 Task: Create a due date automation trigger when advanced on, on the wednesday before a card is due add fields without custom field "Resume" unchecked at 11:00 AM.
Action: Mouse moved to (953, 287)
Screenshot: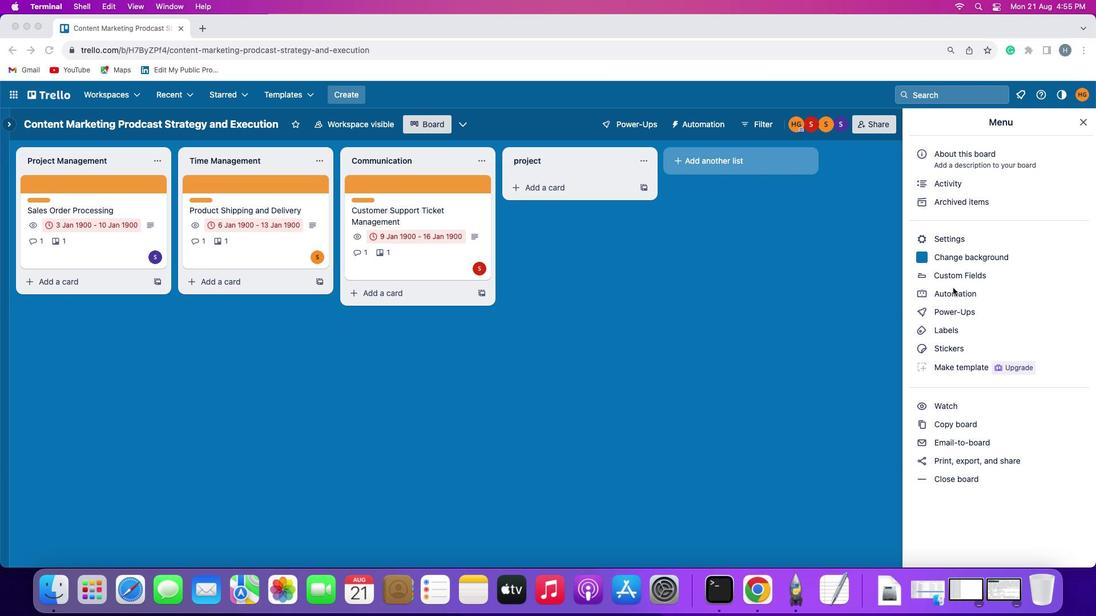 
Action: Mouse pressed left at (953, 287)
Screenshot: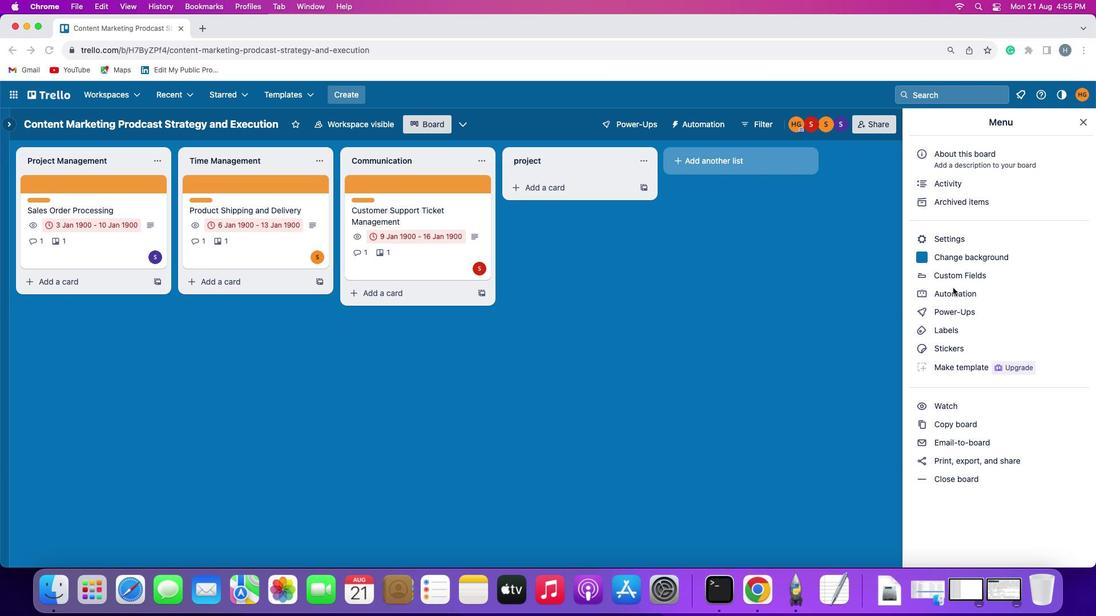 
Action: Mouse pressed left at (953, 287)
Screenshot: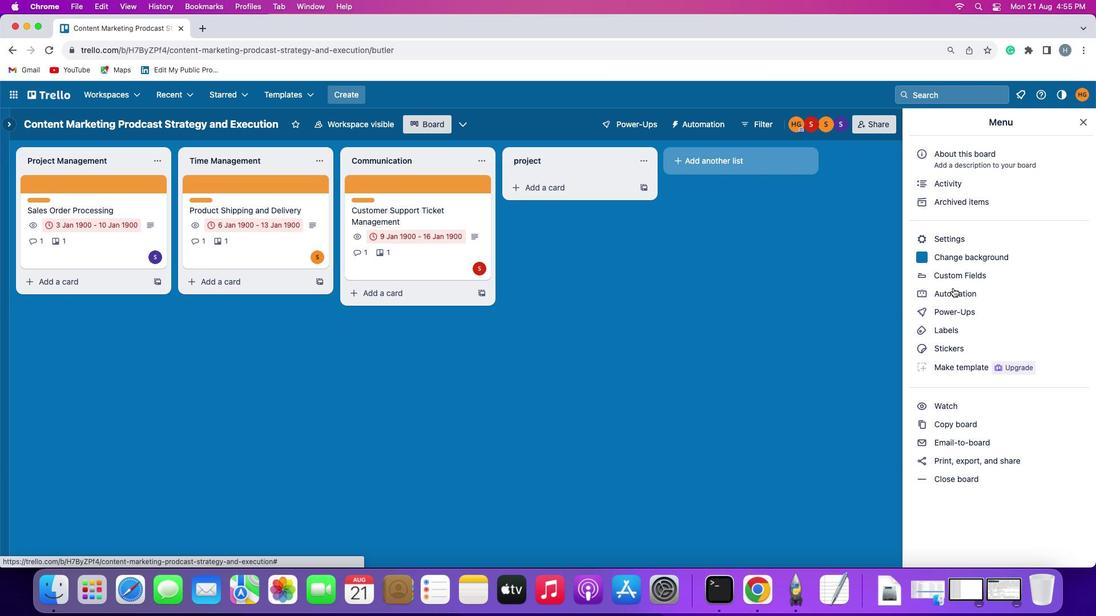 
Action: Mouse moved to (64, 274)
Screenshot: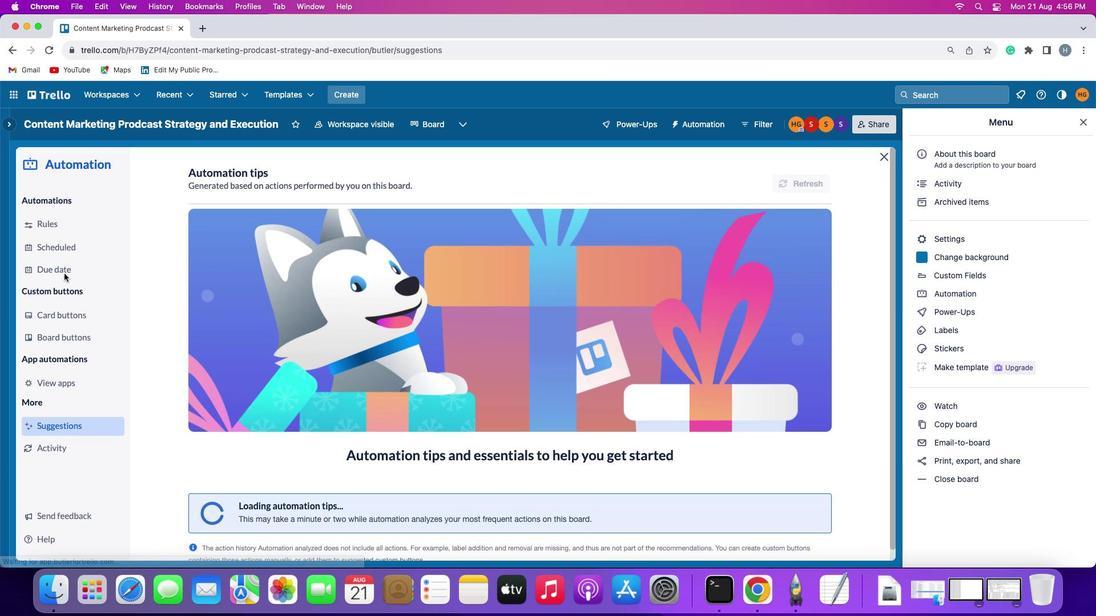 
Action: Mouse pressed left at (64, 274)
Screenshot: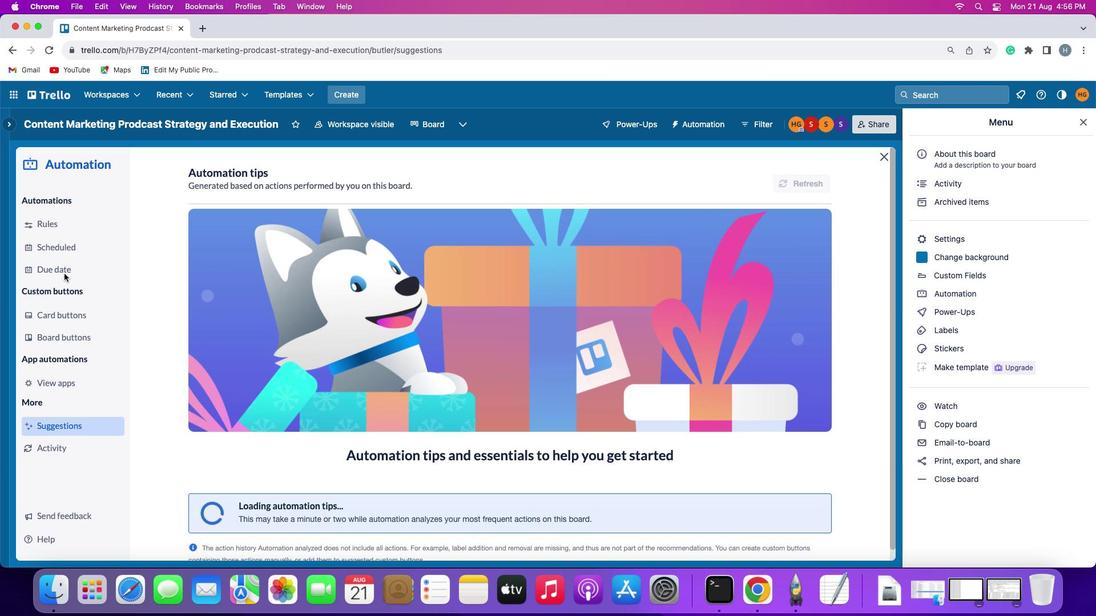 
Action: Mouse moved to (764, 173)
Screenshot: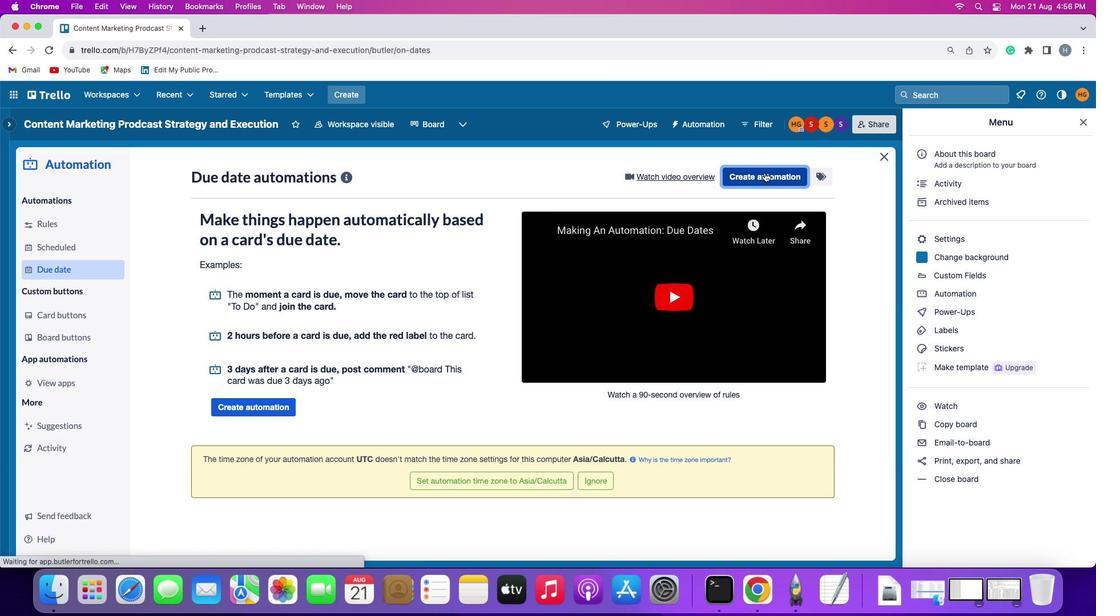 
Action: Mouse pressed left at (764, 173)
Screenshot: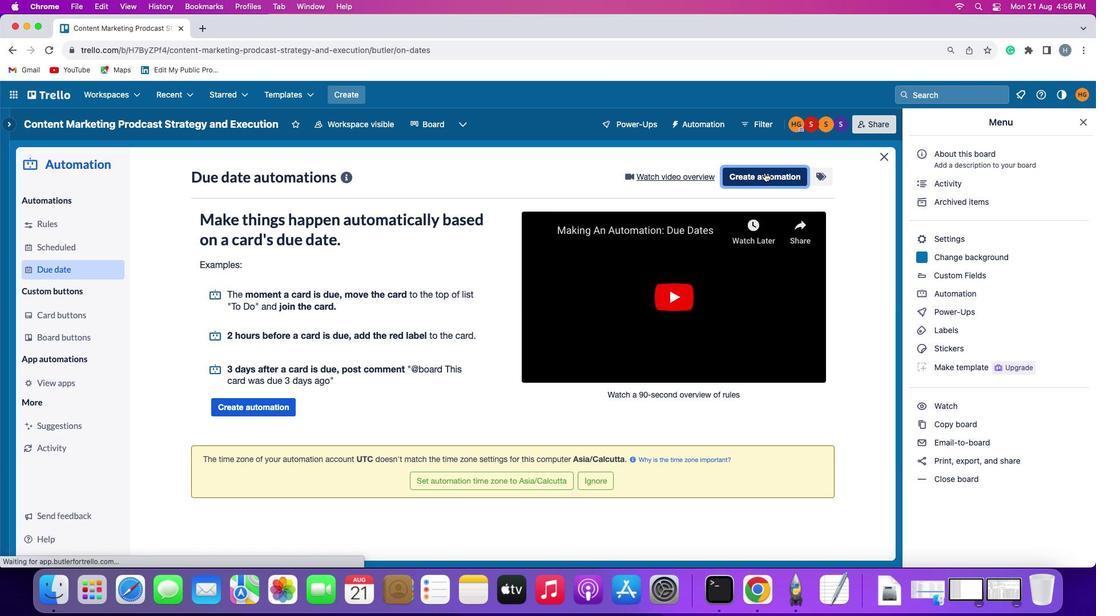 
Action: Mouse moved to (239, 287)
Screenshot: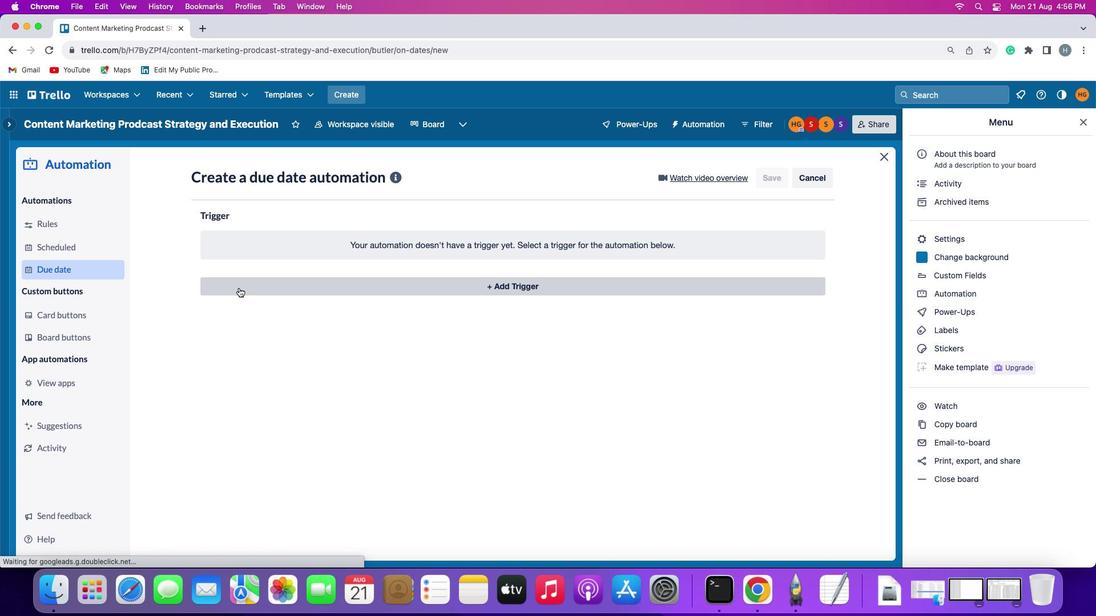
Action: Mouse pressed left at (239, 287)
Screenshot: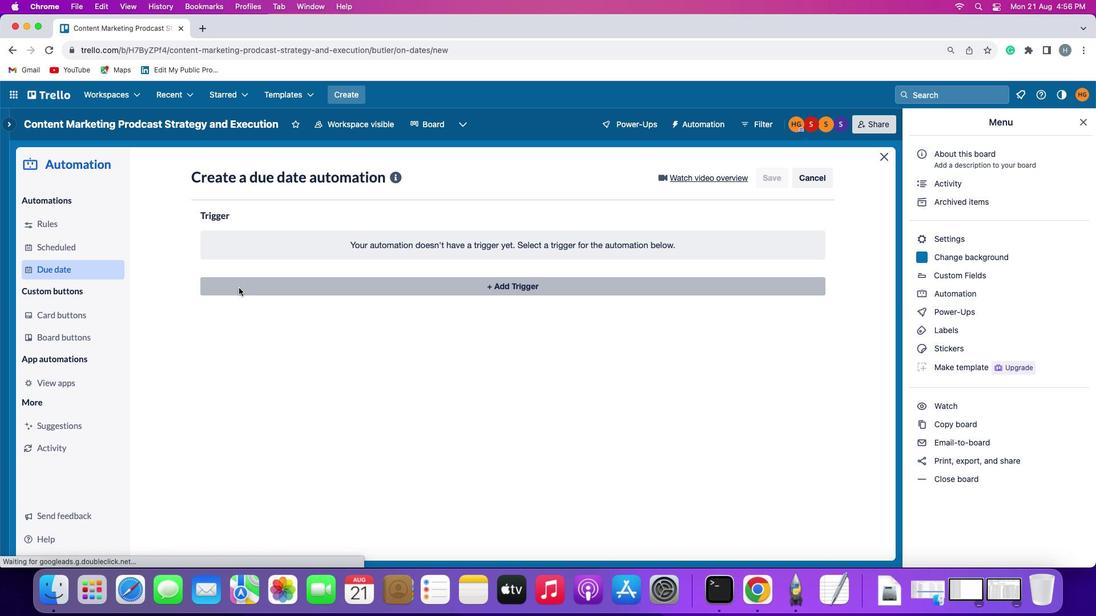 
Action: Mouse moved to (252, 504)
Screenshot: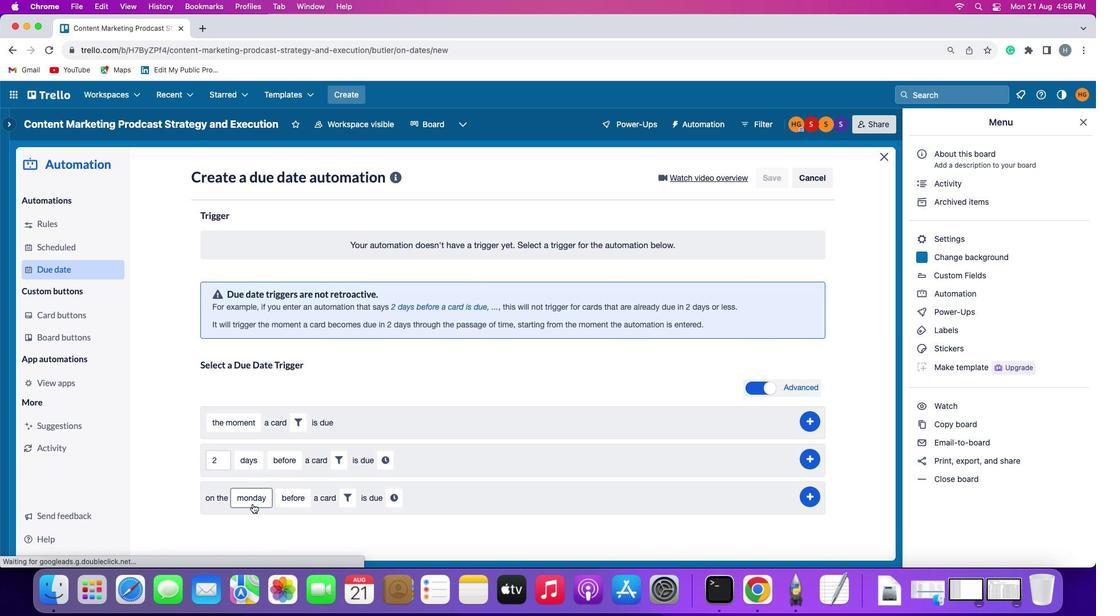 
Action: Mouse pressed left at (252, 504)
Screenshot: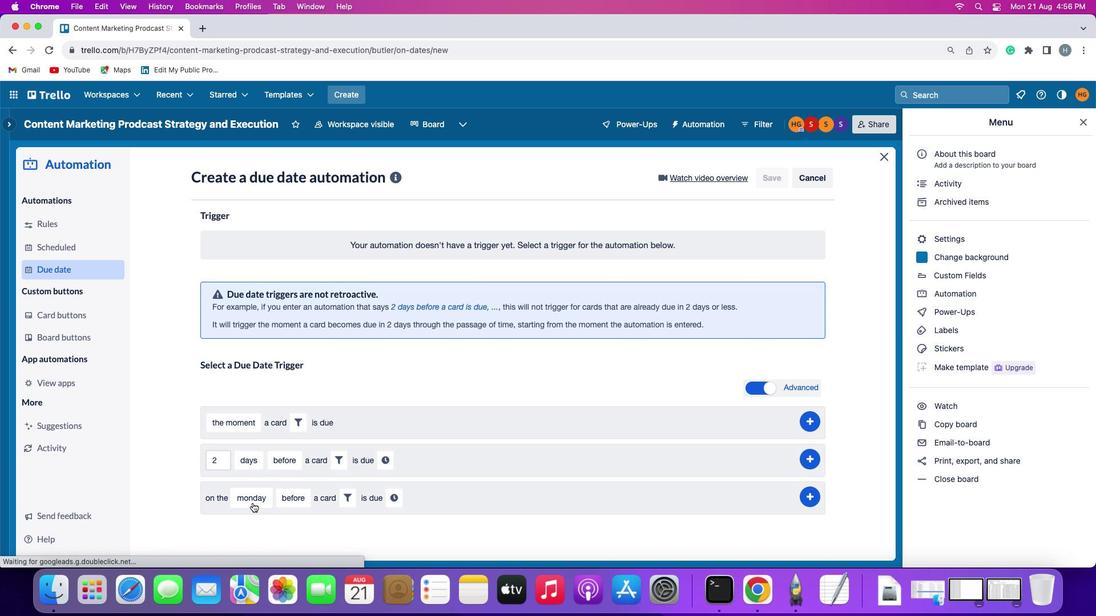 
Action: Mouse moved to (269, 388)
Screenshot: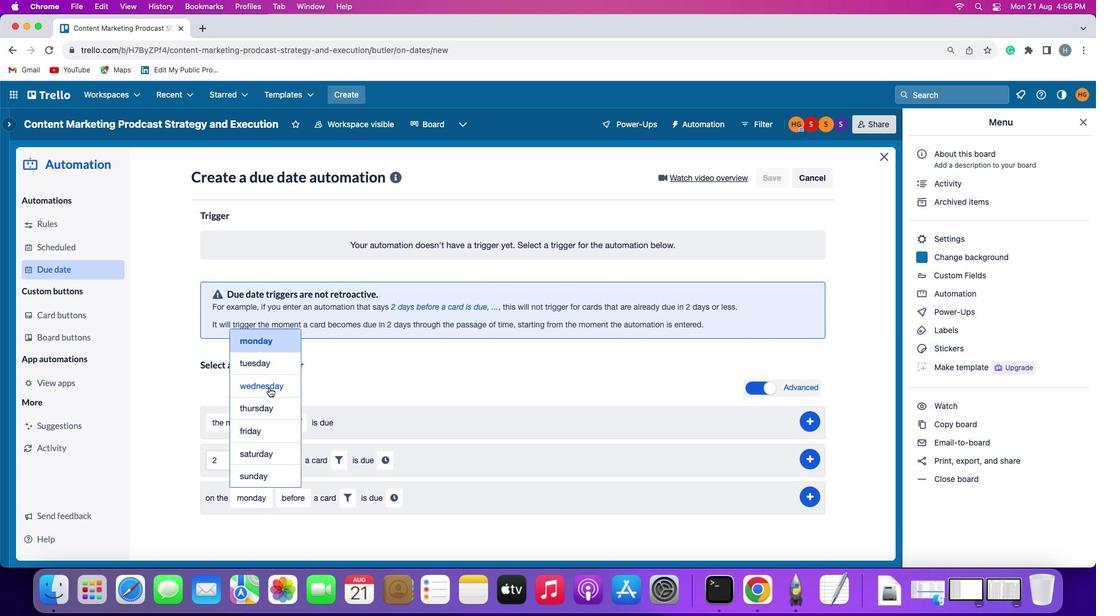 
Action: Mouse pressed left at (269, 388)
Screenshot: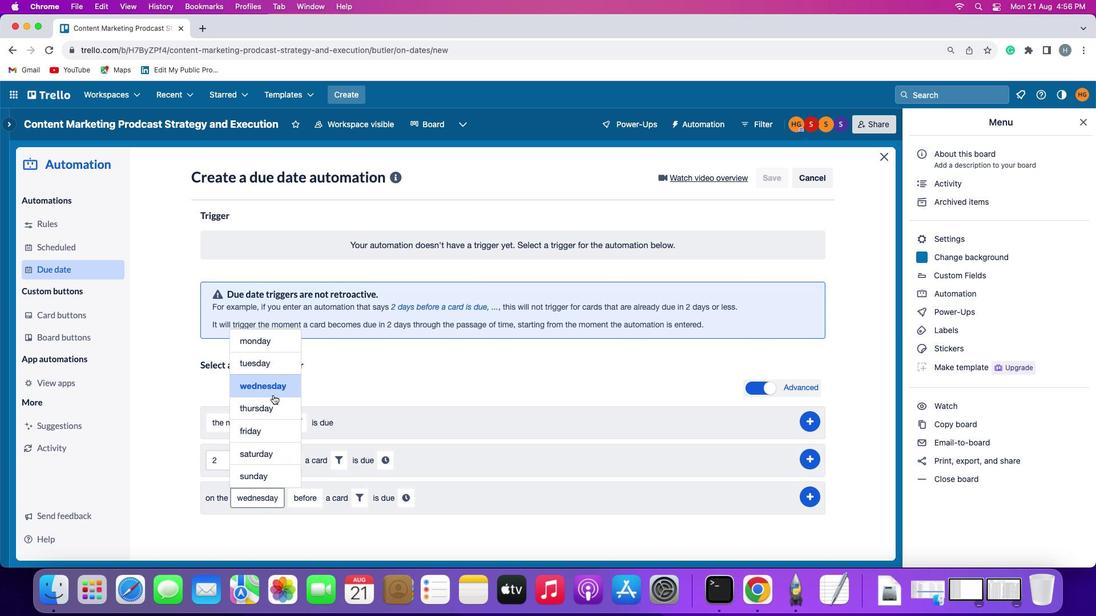 
Action: Mouse moved to (362, 500)
Screenshot: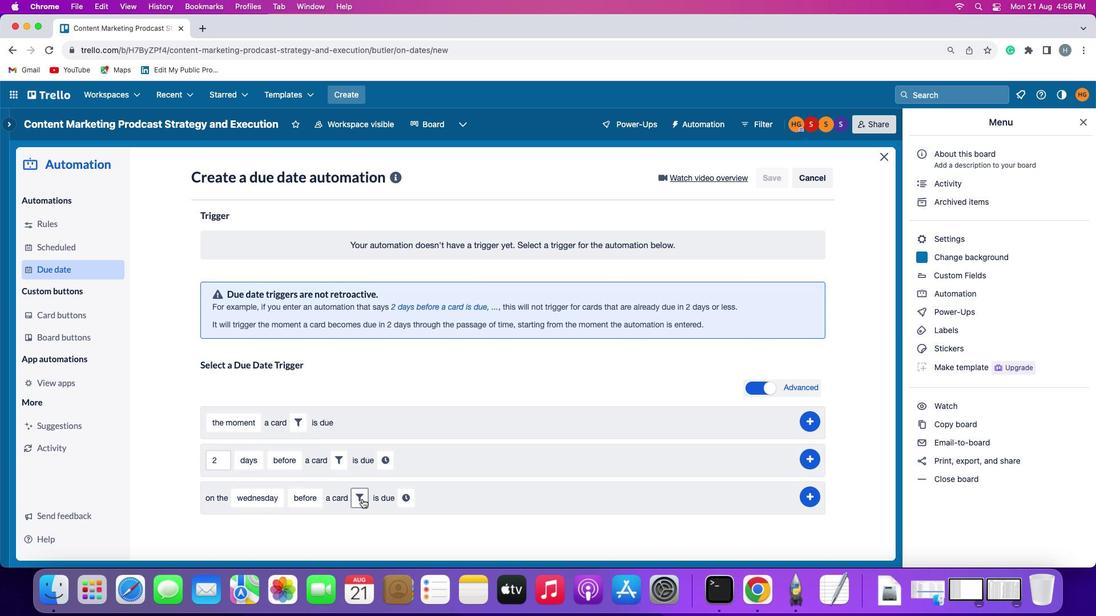 
Action: Mouse pressed left at (362, 500)
Screenshot: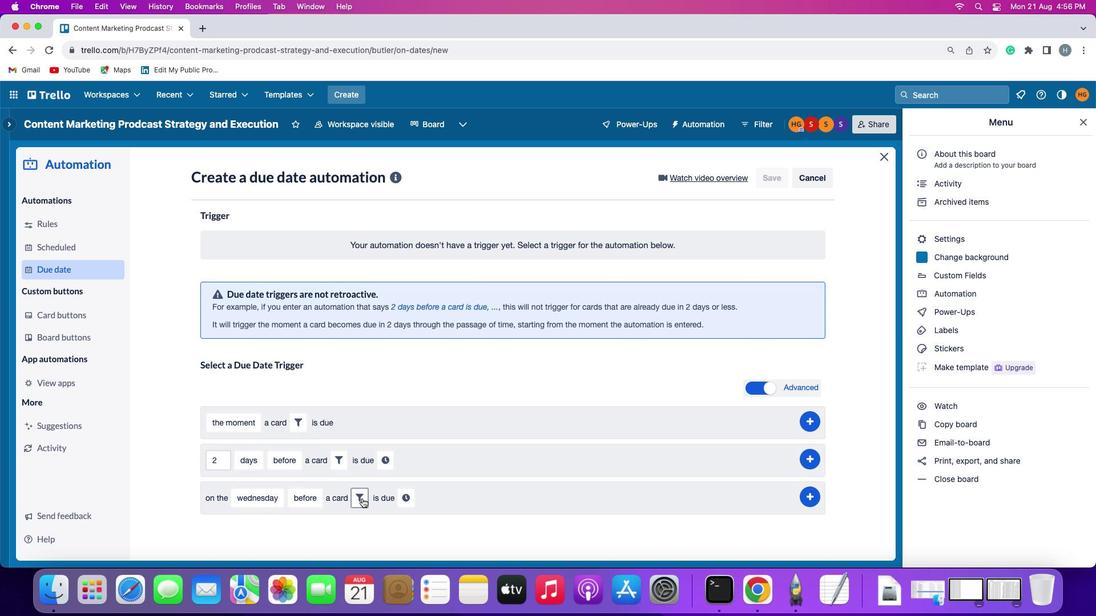 
Action: Mouse moved to (542, 535)
Screenshot: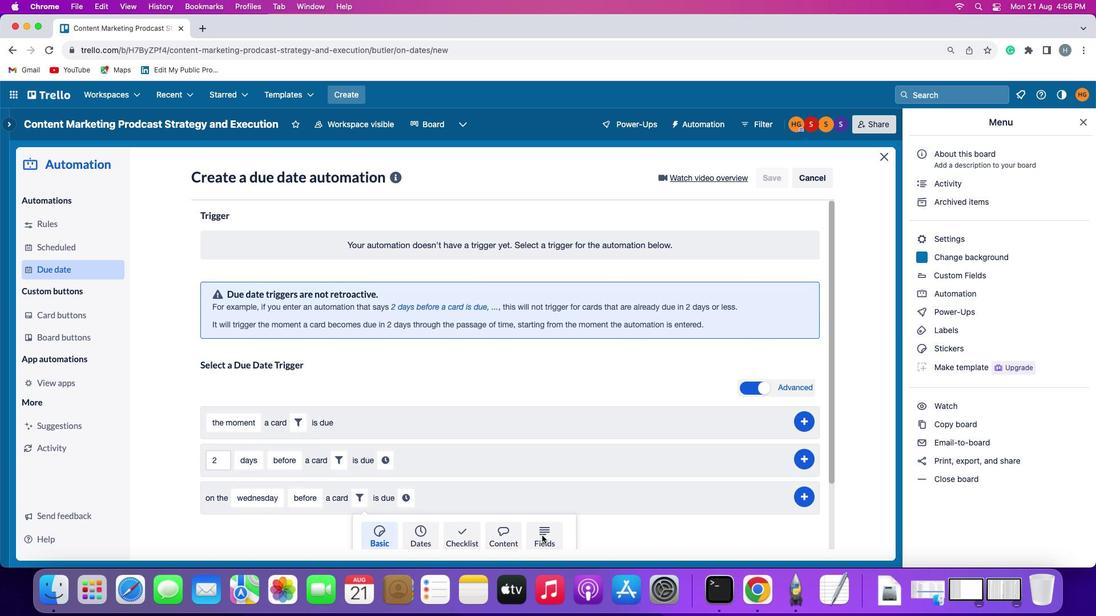 
Action: Mouse pressed left at (542, 535)
Screenshot: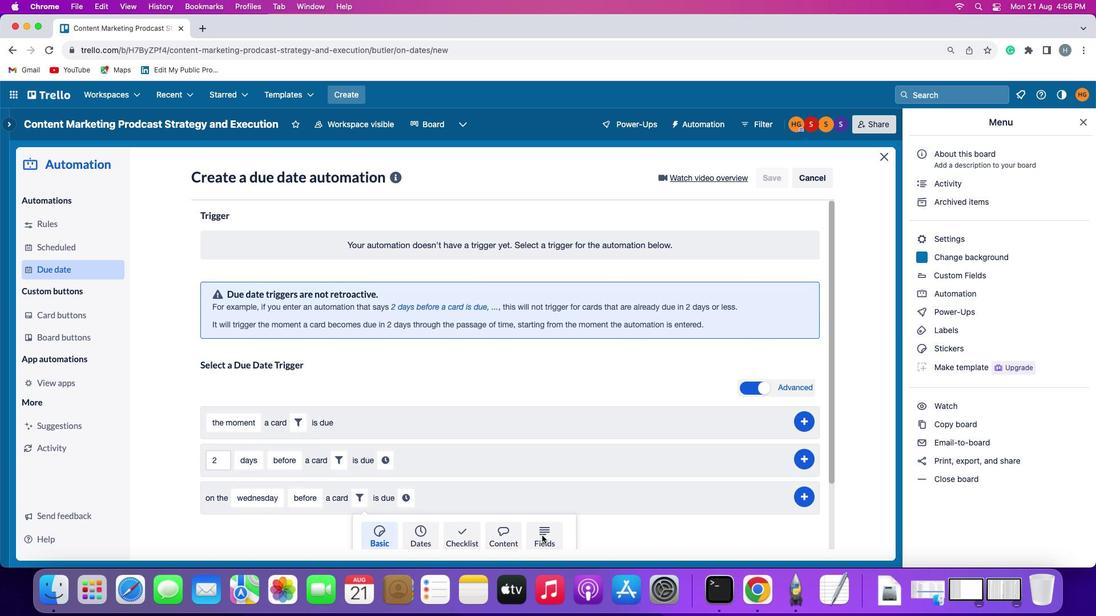 
Action: Mouse moved to (316, 524)
Screenshot: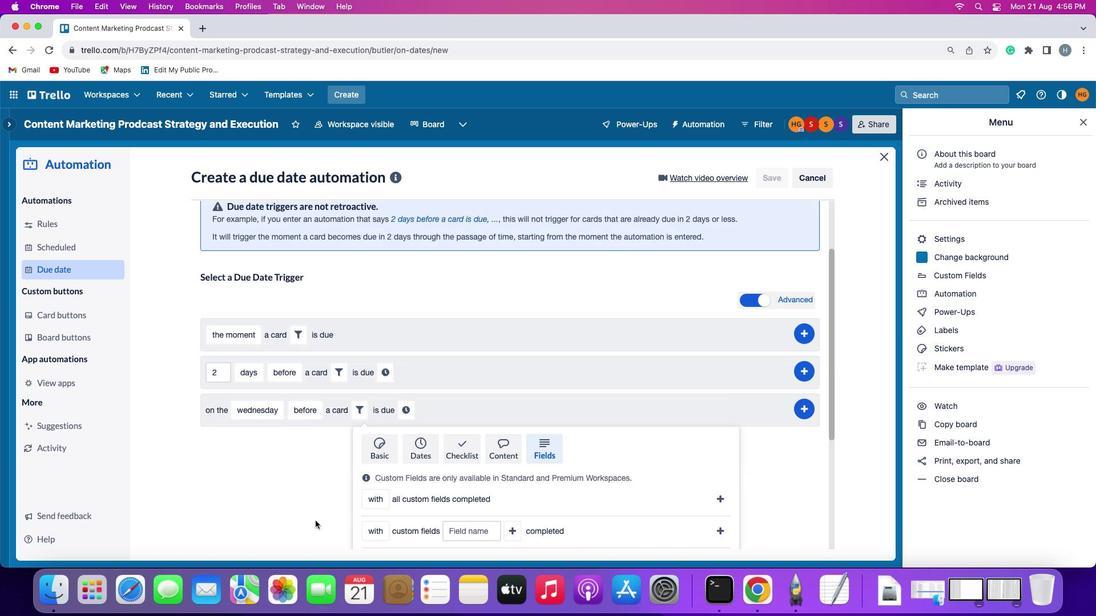 
Action: Mouse scrolled (316, 524) with delta (0, 0)
Screenshot: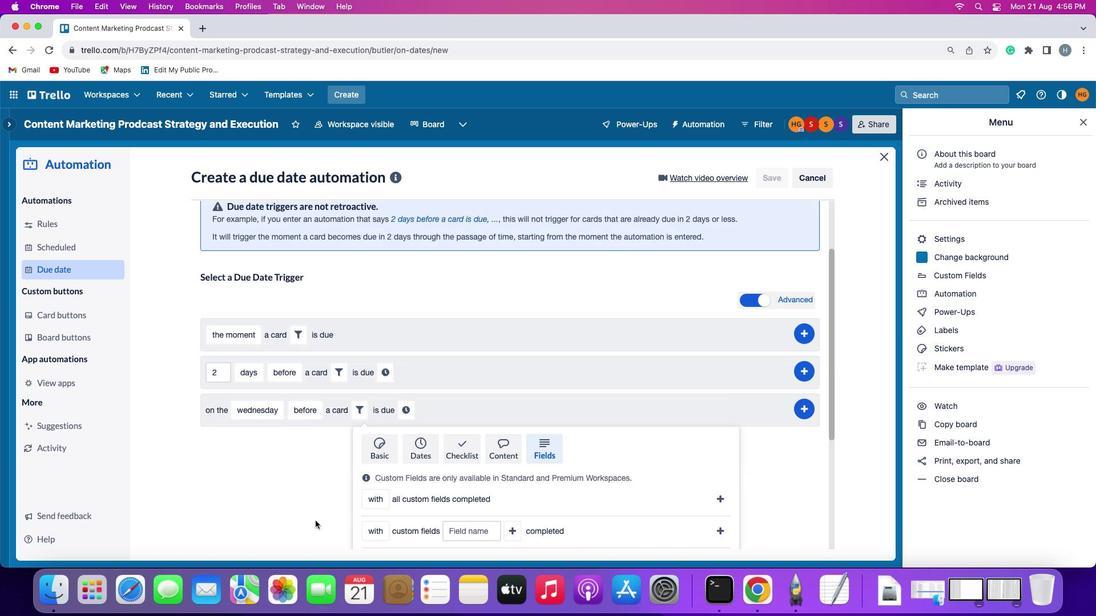 
Action: Mouse scrolled (316, 524) with delta (0, 0)
Screenshot: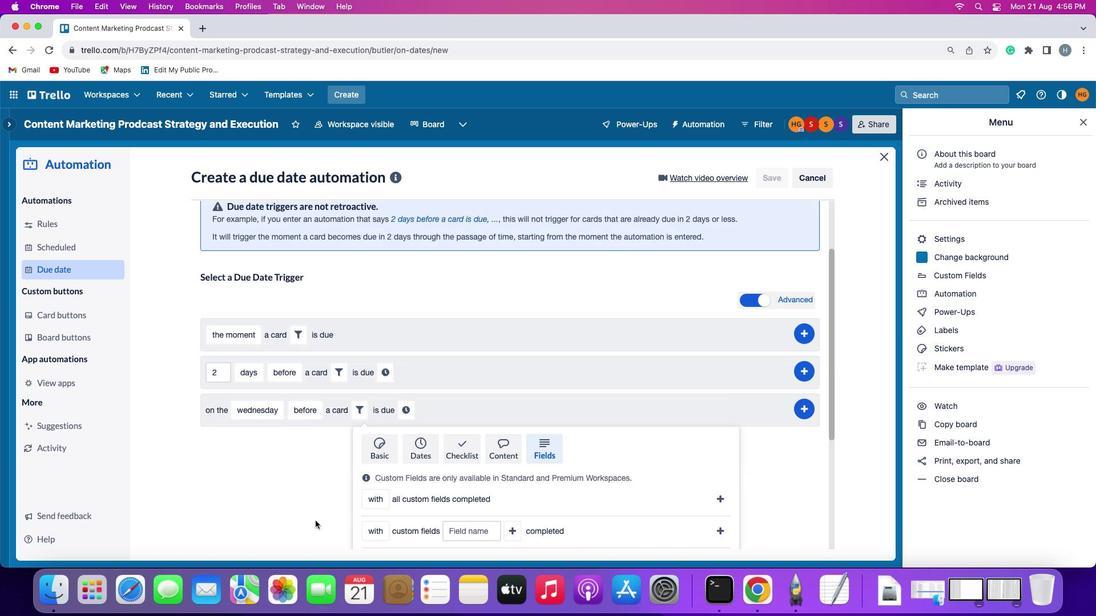 
Action: Mouse scrolled (316, 524) with delta (0, -2)
Screenshot: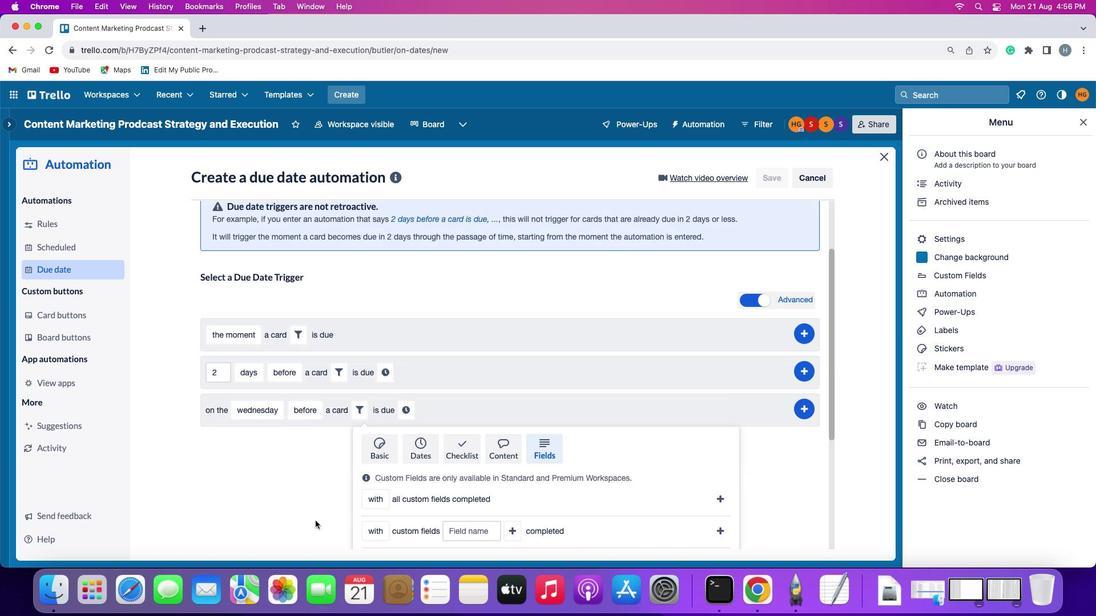 
Action: Mouse moved to (316, 523)
Screenshot: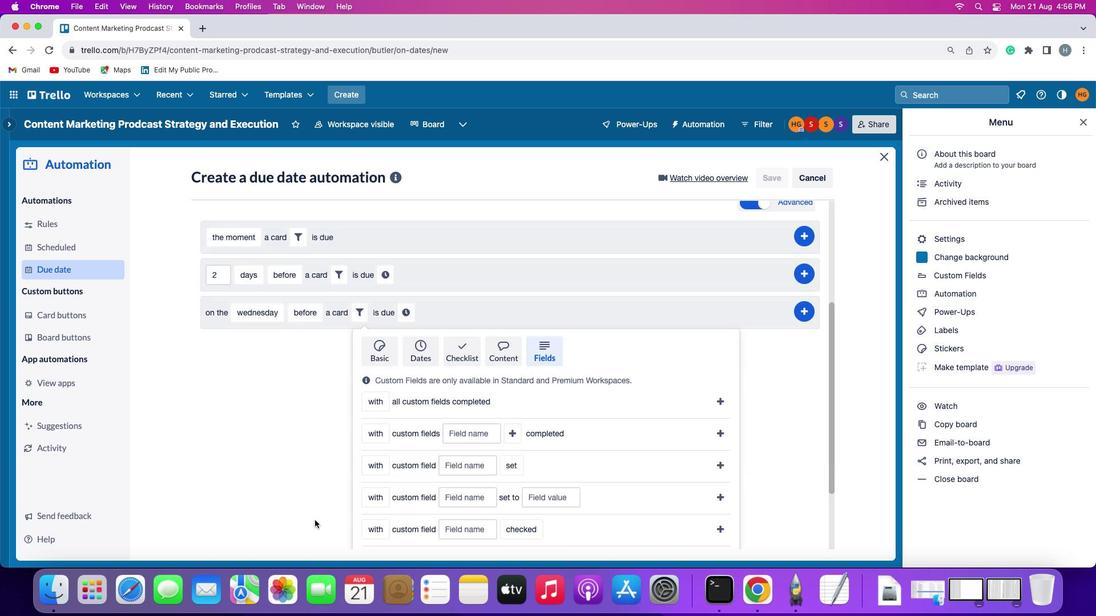 
Action: Mouse scrolled (316, 523) with delta (0, -2)
Screenshot: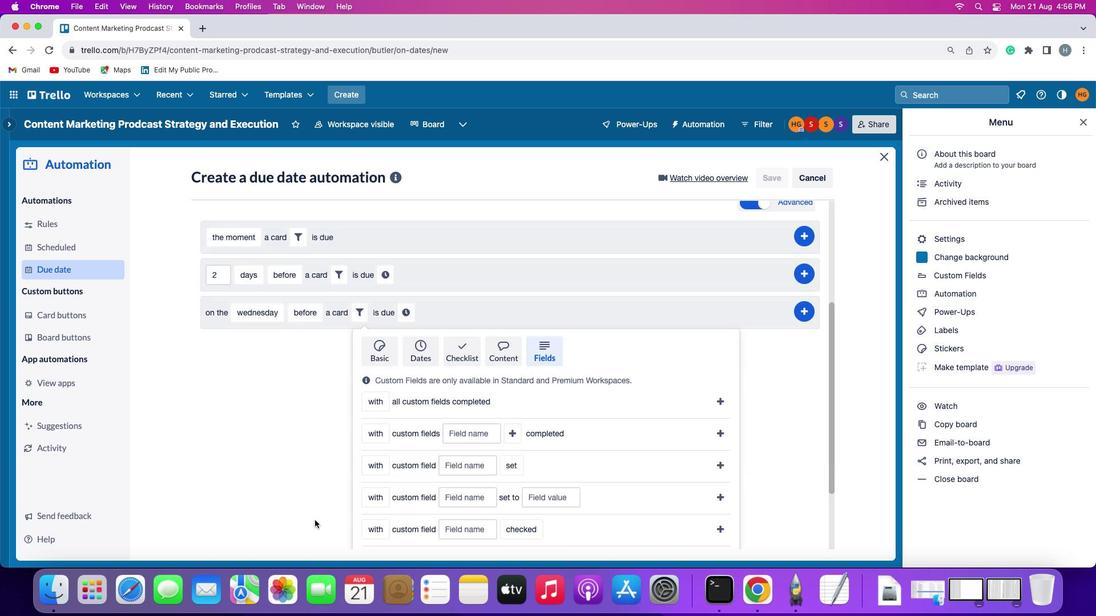 
Action: Mouse moved to (315, 522)
Screenshot: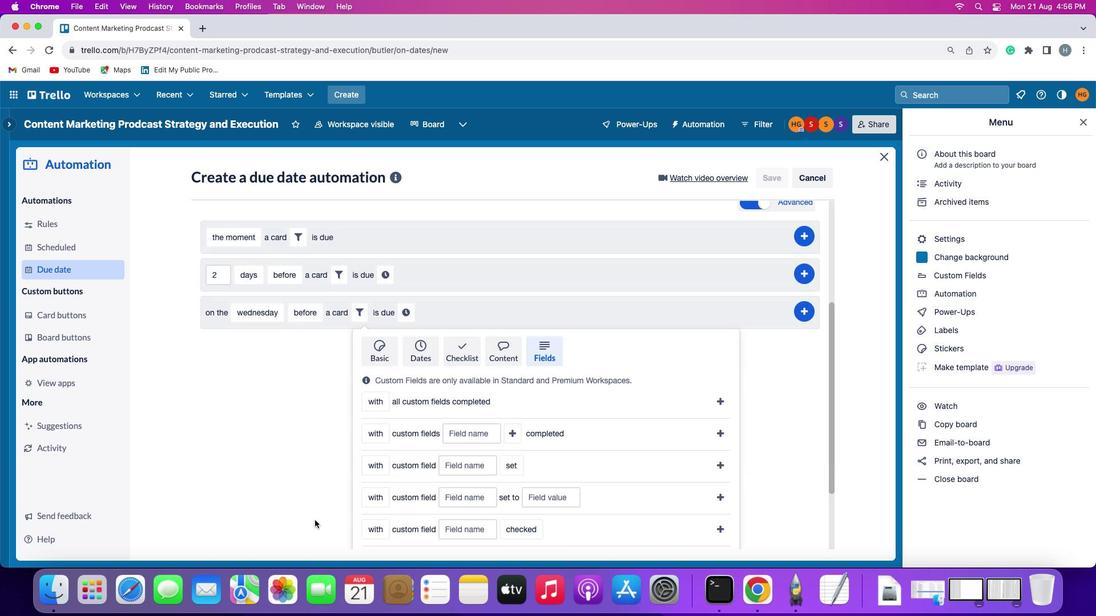 
Action: Mouse scrolled (315, 522) with delta (0, -3)
Screenshot: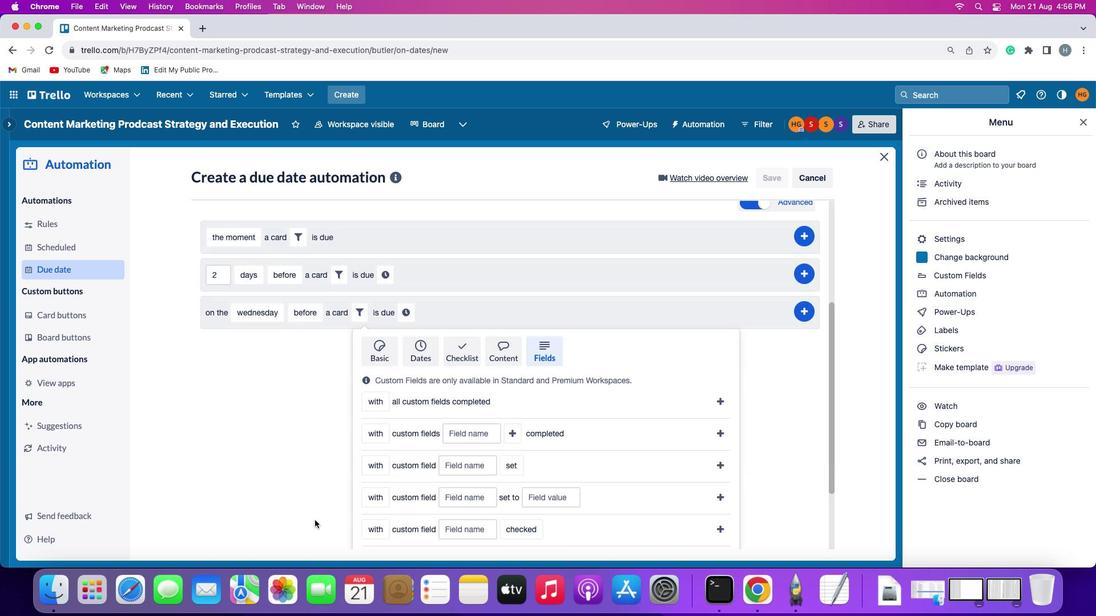 
Action: Mouse moved to (314, 520)
Screenshot: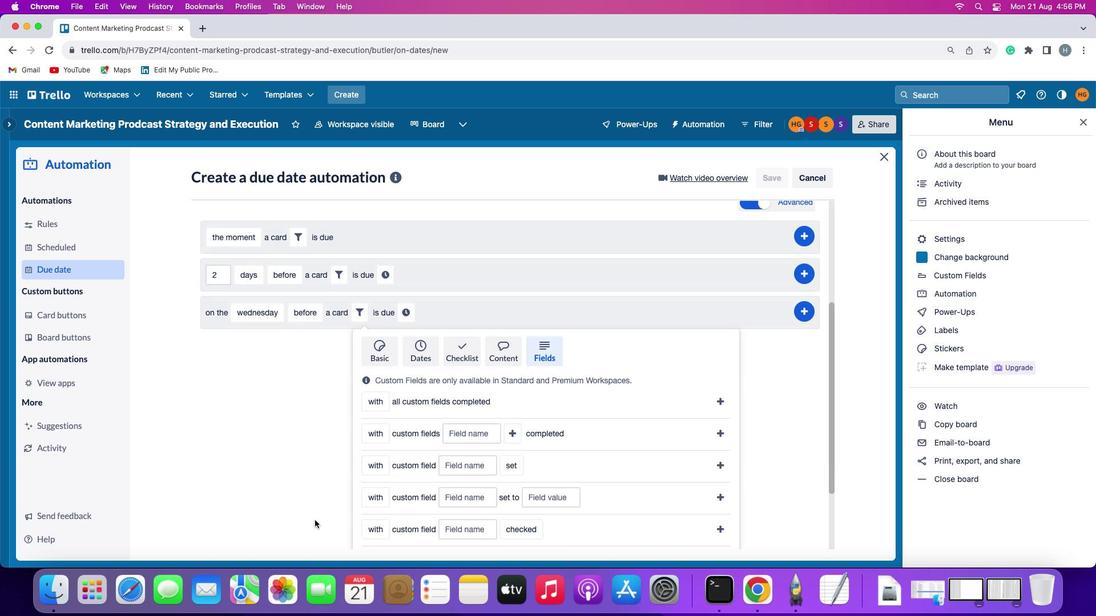 
Action: Mouse scrolled (314, 520) with delta (0, 0)
Screenshot: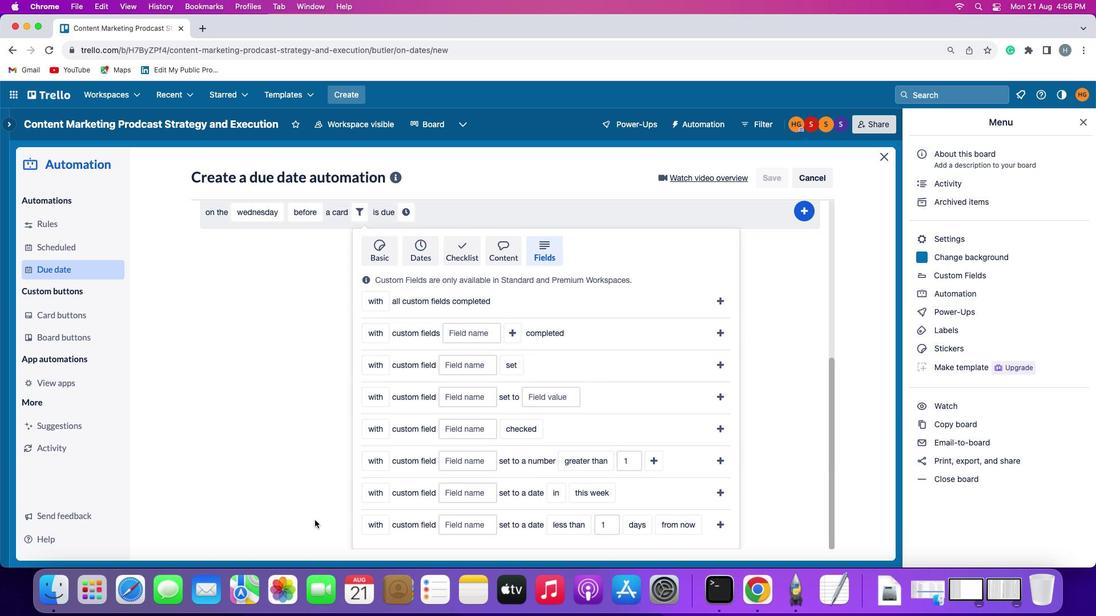 
Action: Mouse scrolled (314, 520) with delta (0, 0)
Screenshot: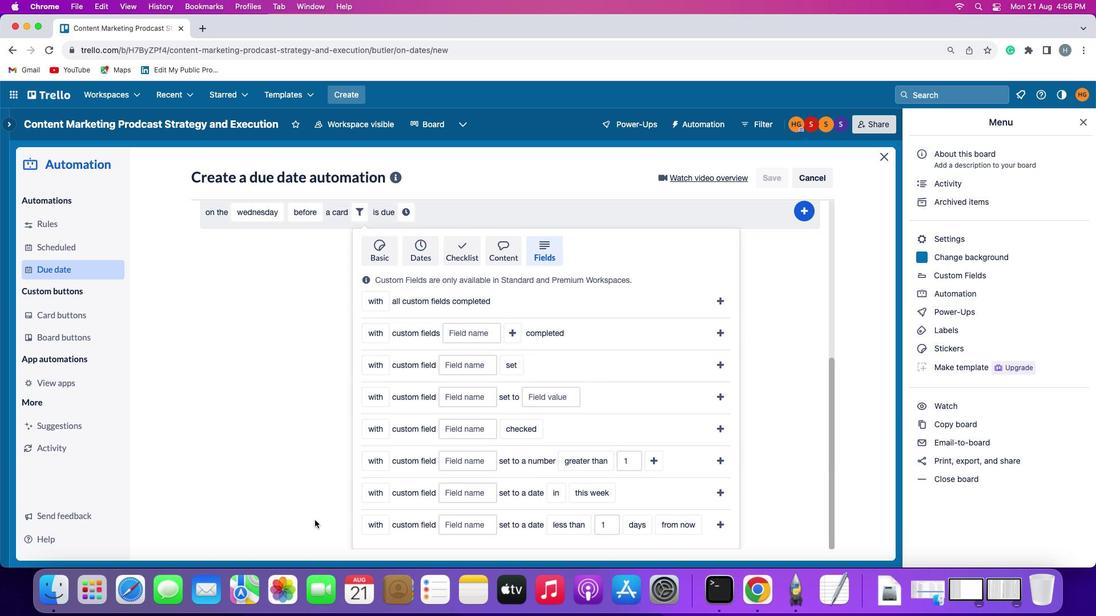 
Action: Mouse scrolled (314, 520) with delta (0, -2)
Screenshot: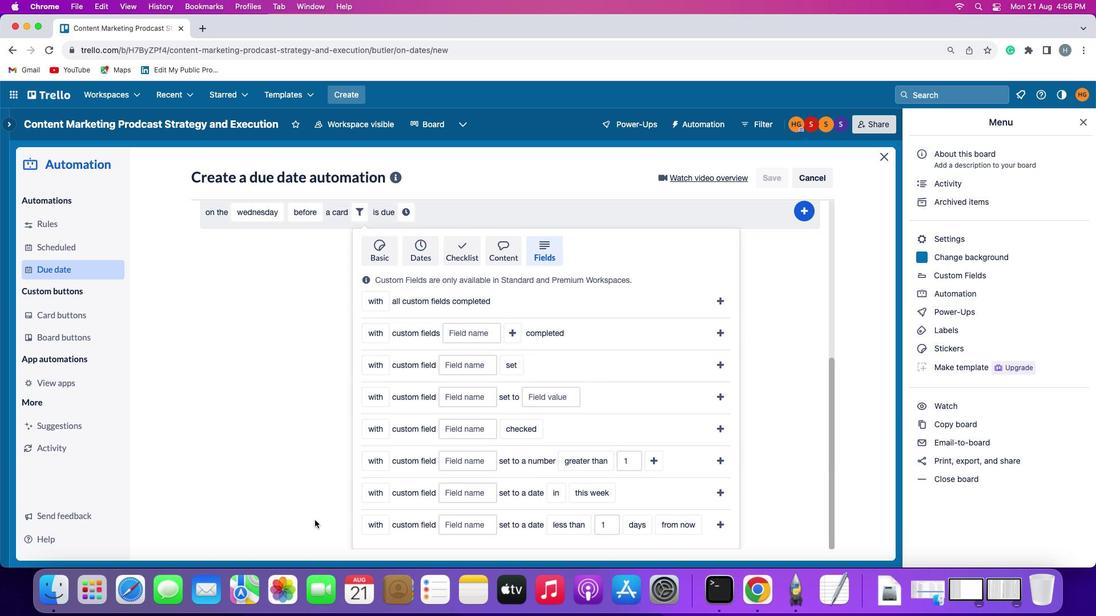 
Action: Mouse scrolled (314, 520) with delta (0, -2)
Screenshot: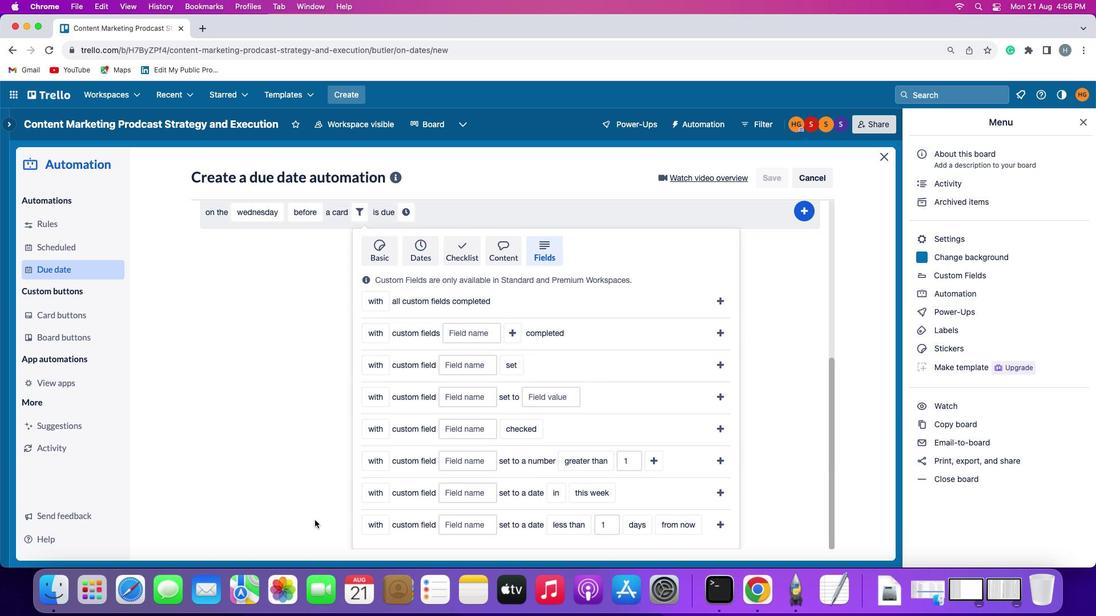 
Action: Mouse scrolled (314, 520) with delta (0, -3)
Screenshot: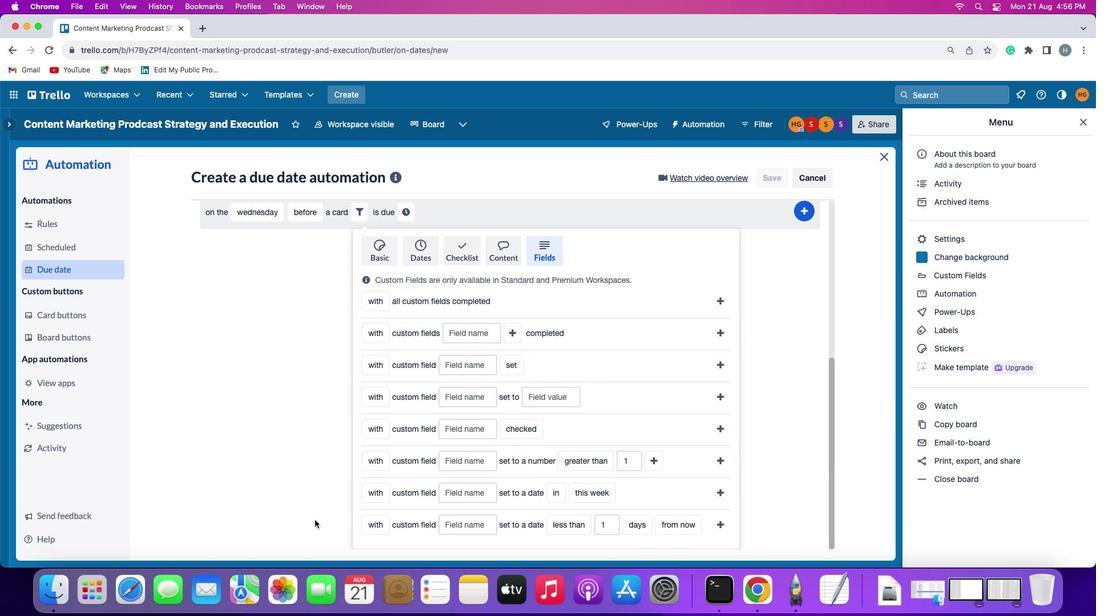 
Action: Mouse moved to (374, 424)
Screenshot: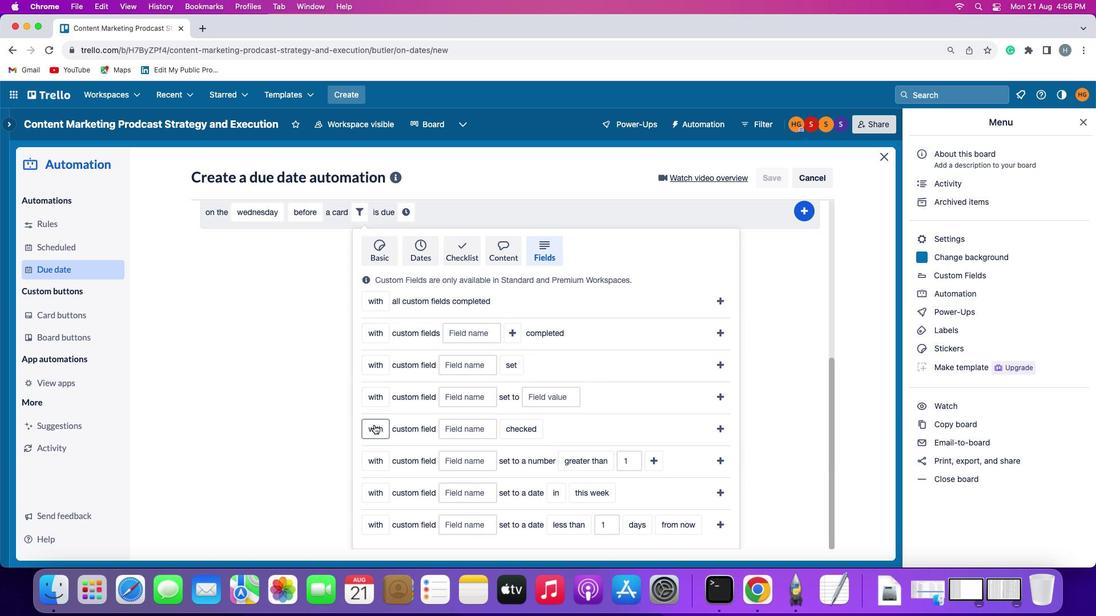 
Action: Mouse pressed left at (374, 424)
Screenshot: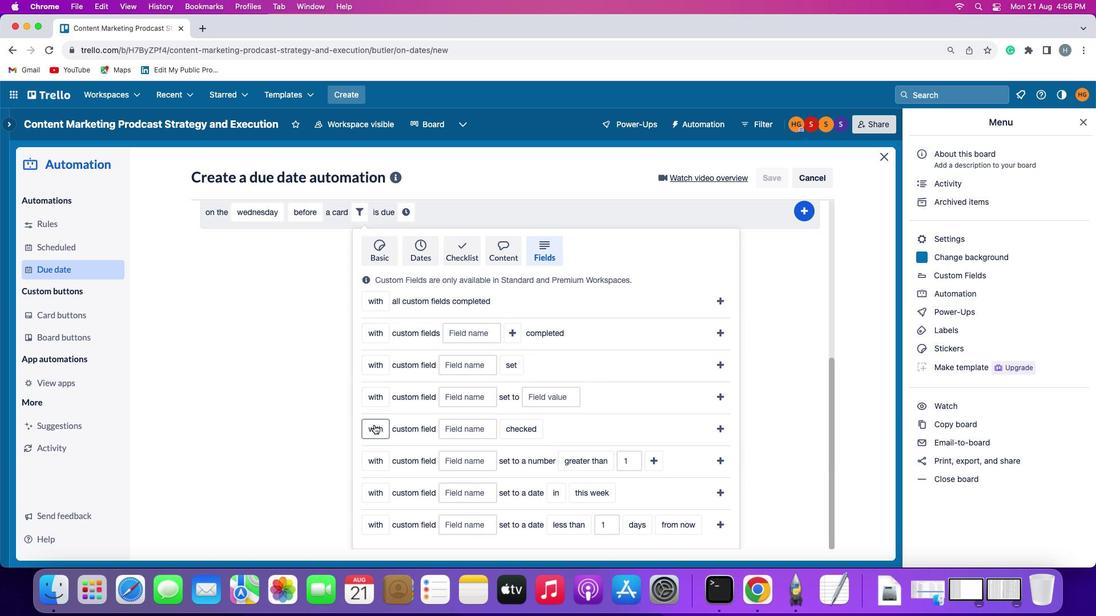 
Action: Mouse moved to (387, 478)
Screenshot: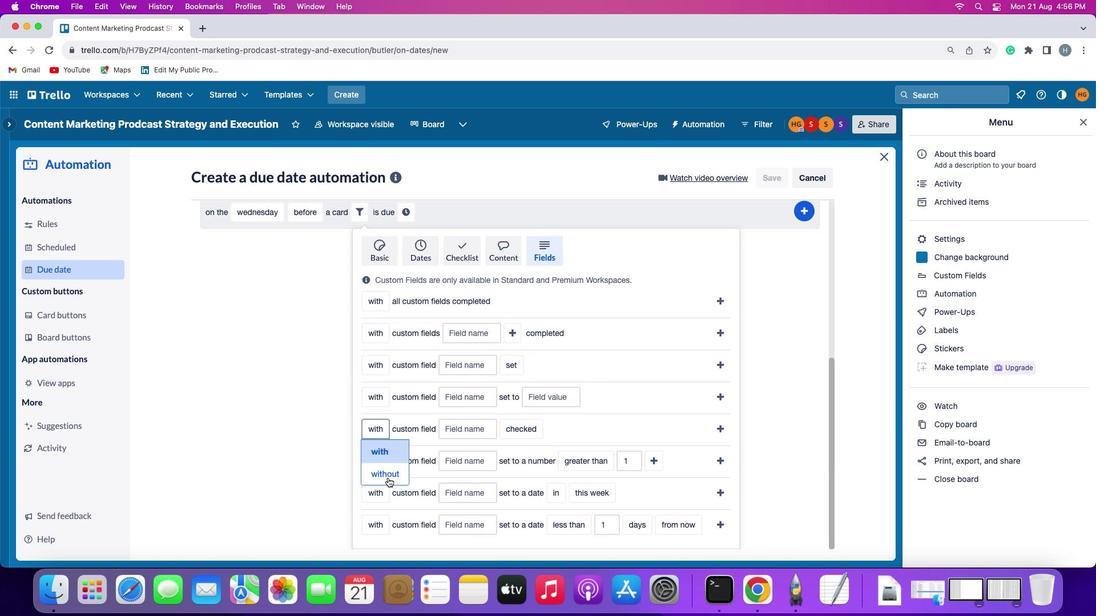 
Action: Mouse pressed left at (387, 478)
Screenshot: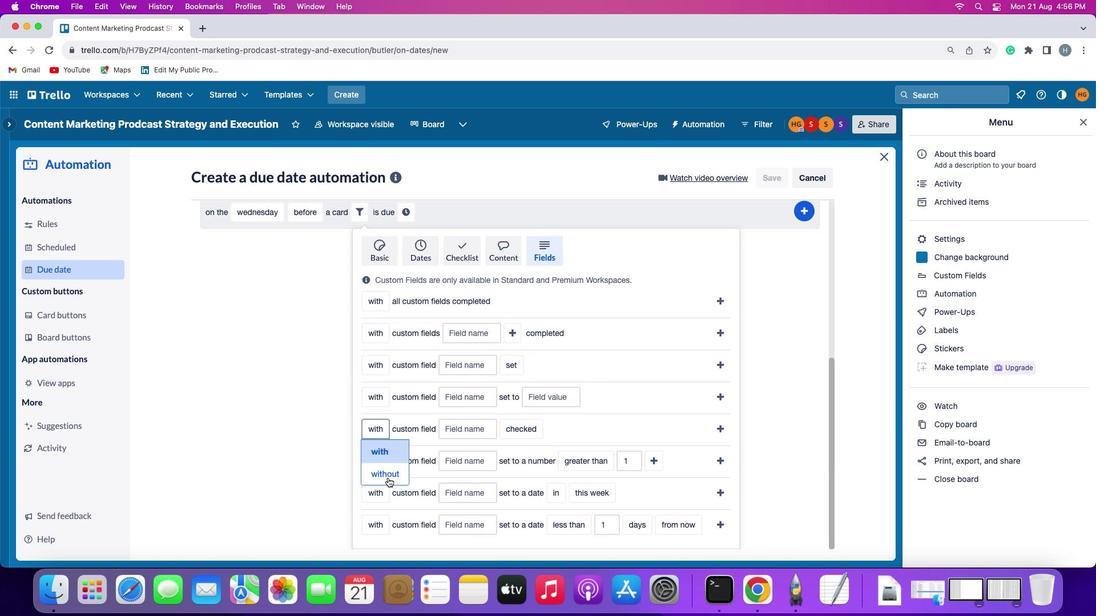 
Action: Mouse moved to (463, 431)
Screenshot: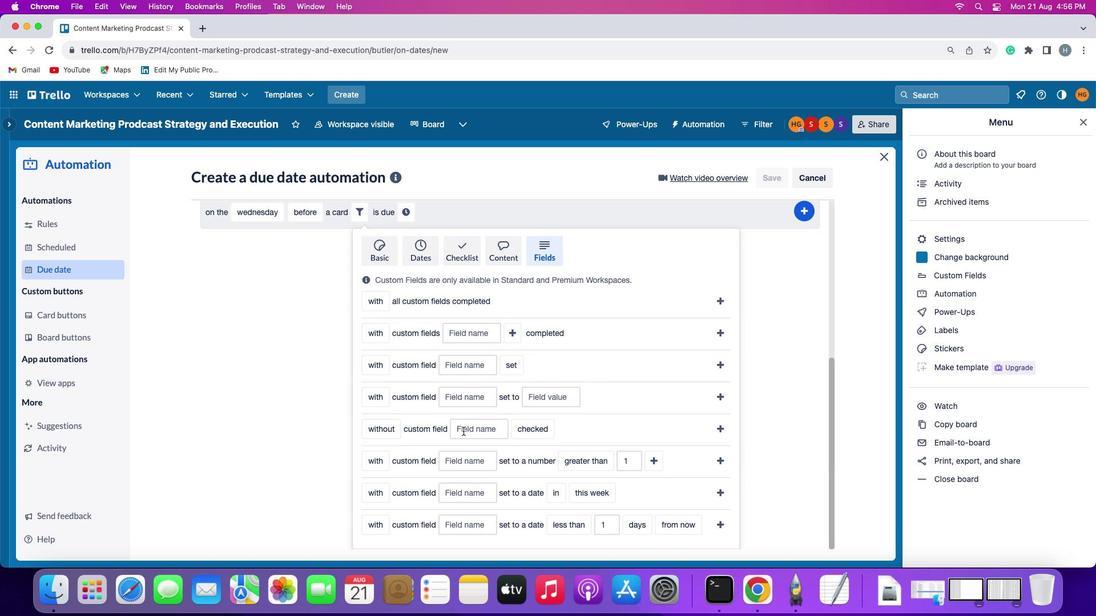 
Action: Mouse pressed left at (463, 431)
Screenshot: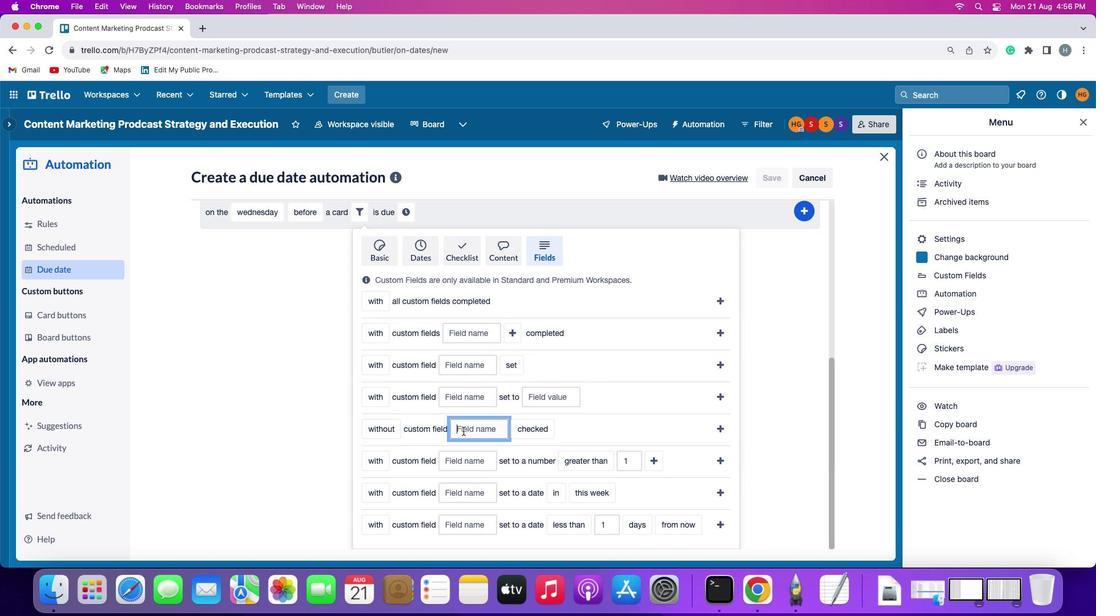 
Action: Mouse moved to (463, 431)
Screenshot: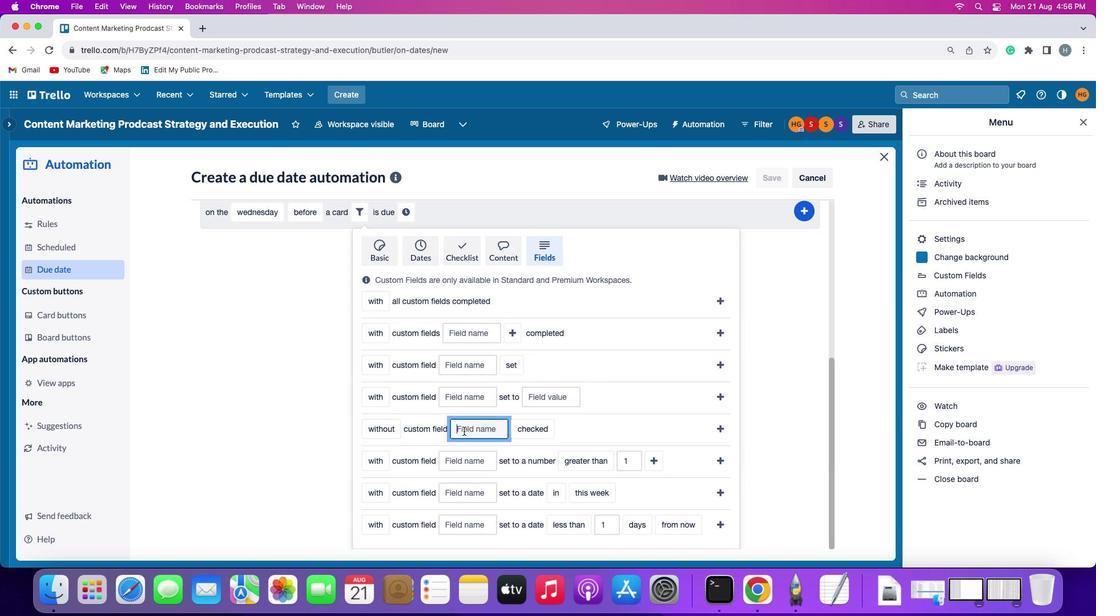 
Action: Key pressed Key.shift
Screenshot: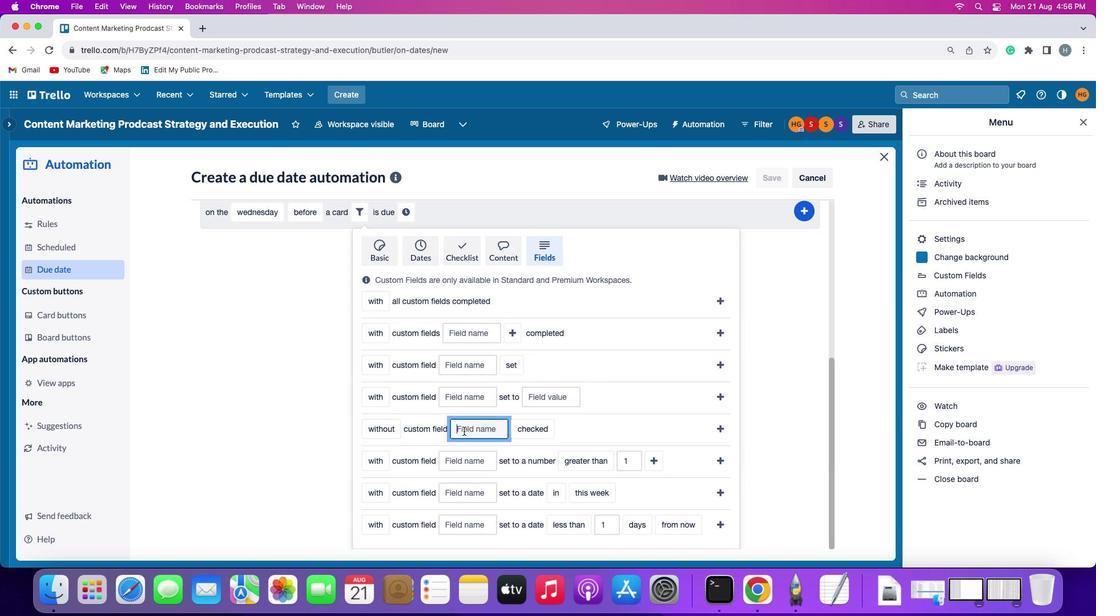 
Action: Mouse moved to (463, 432)
Screenshot: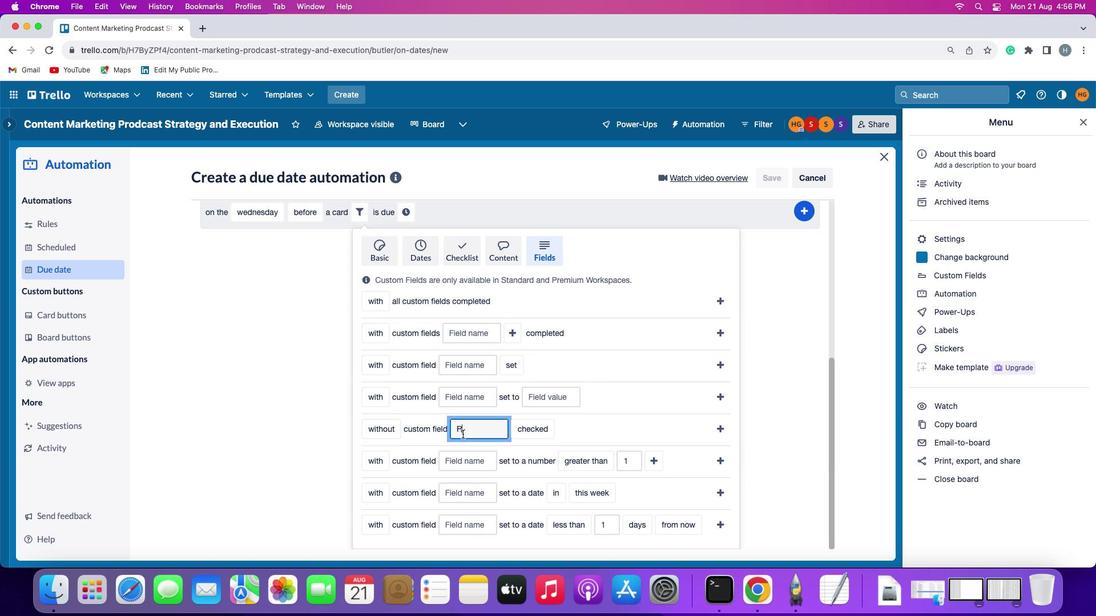 
Action: Key pressed 'R'
Screenshot: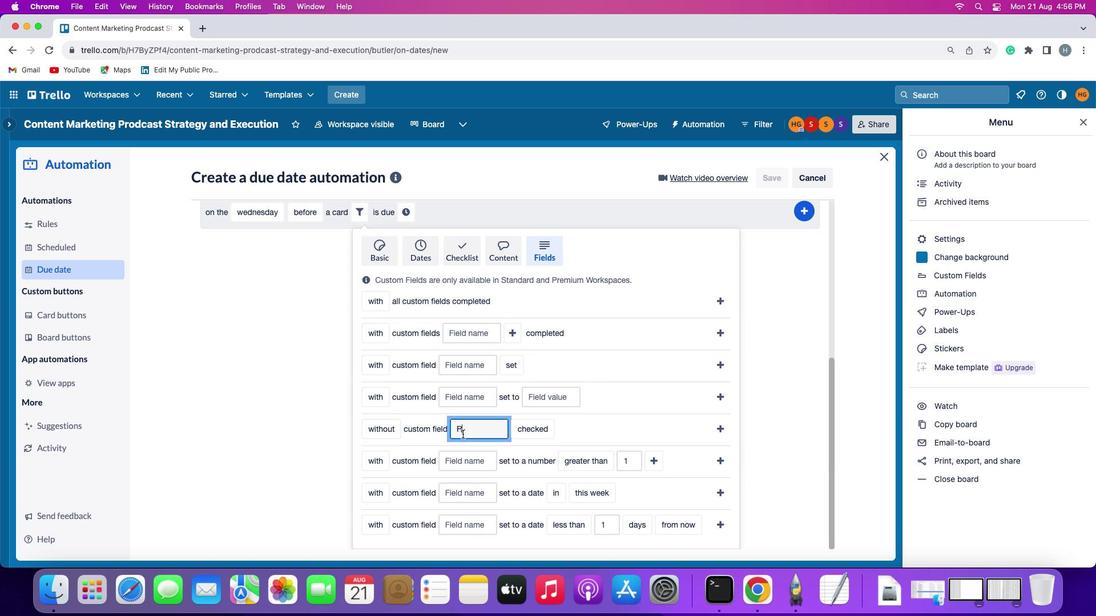 
Action: Mouse moved to (462, 434)
Screenshot: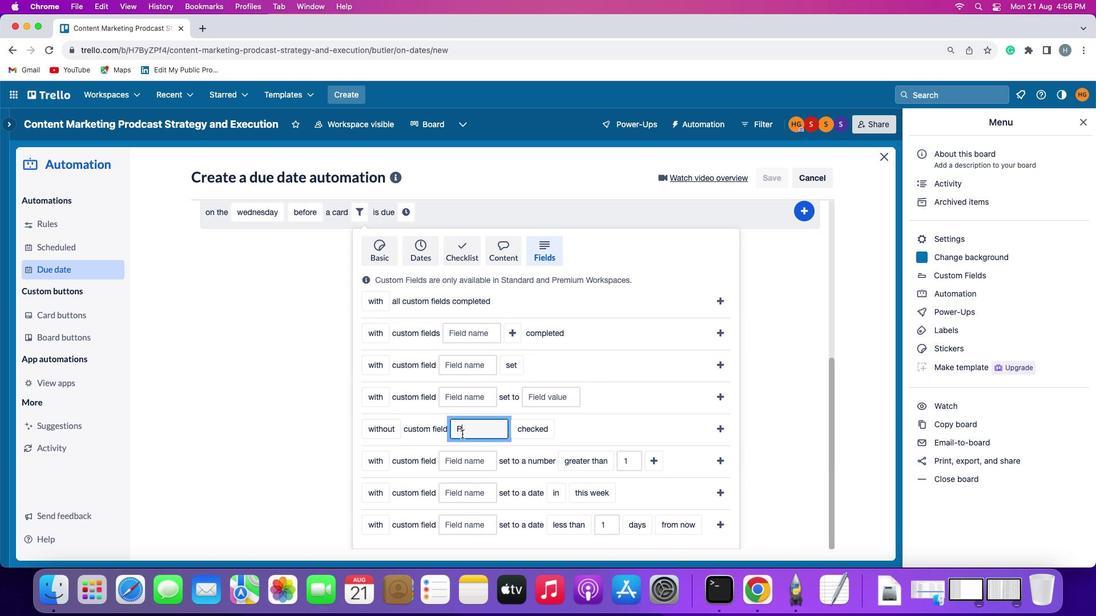 
Action: Key pressed 'e'
Screenshot: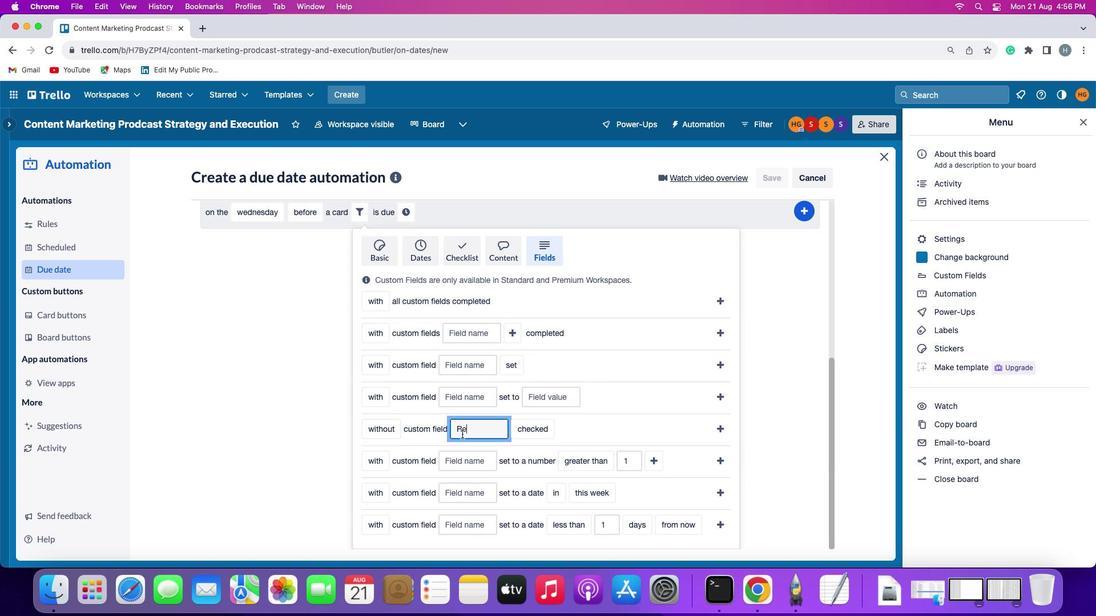 
Action: Mouse moved to (462, 434)
Screenshot: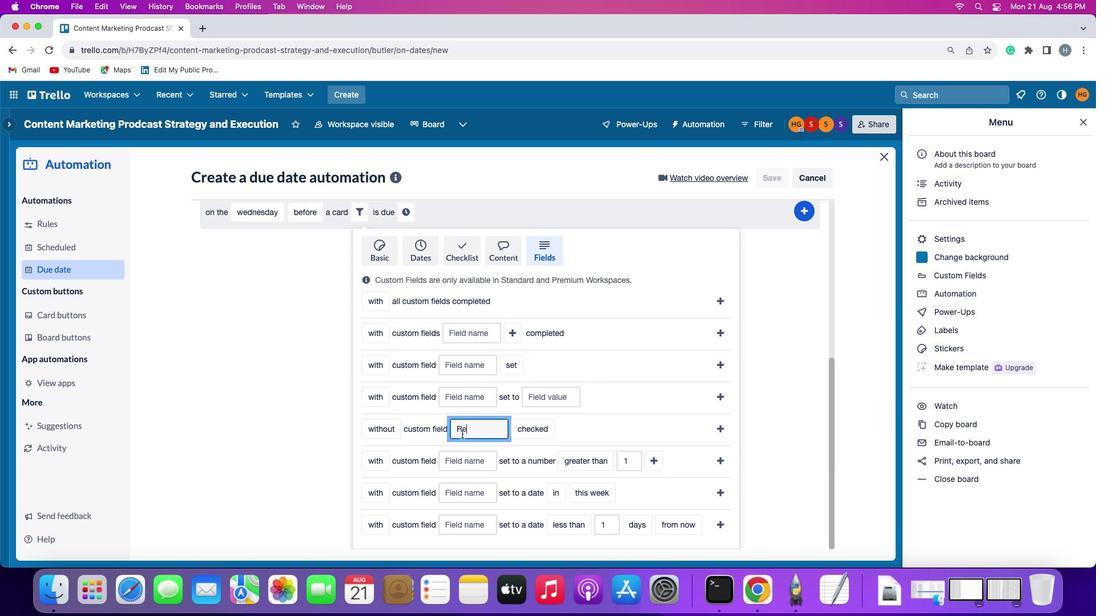 
Action: Key pressed 's''u''m'
Screenshot: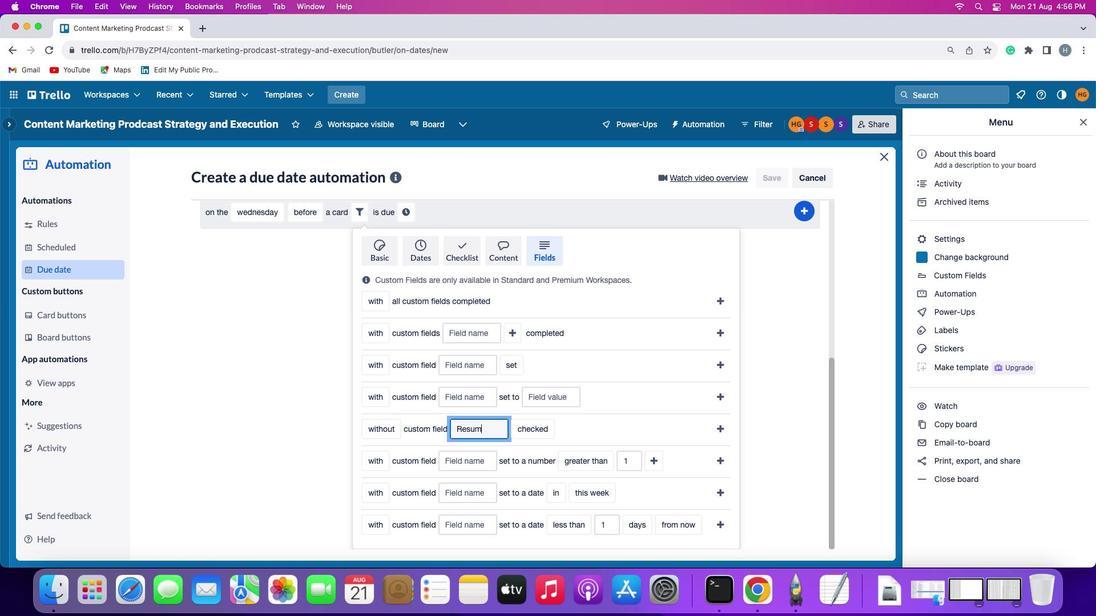 
Action: Mouse moved to (462, 434)
Screenshot: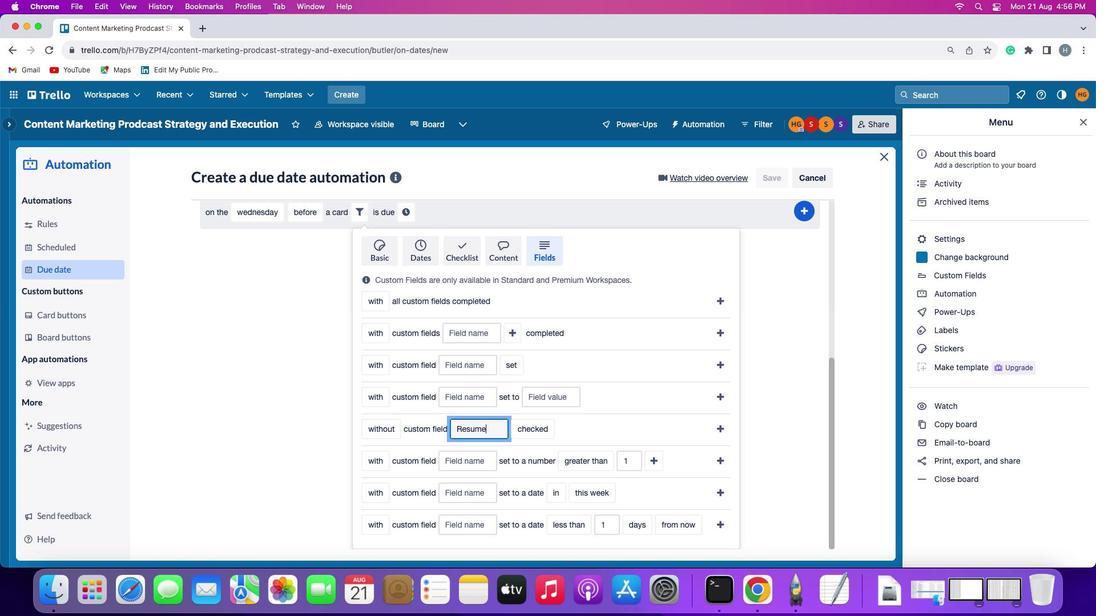 
Action: Key pressed 'e'
Screenshot: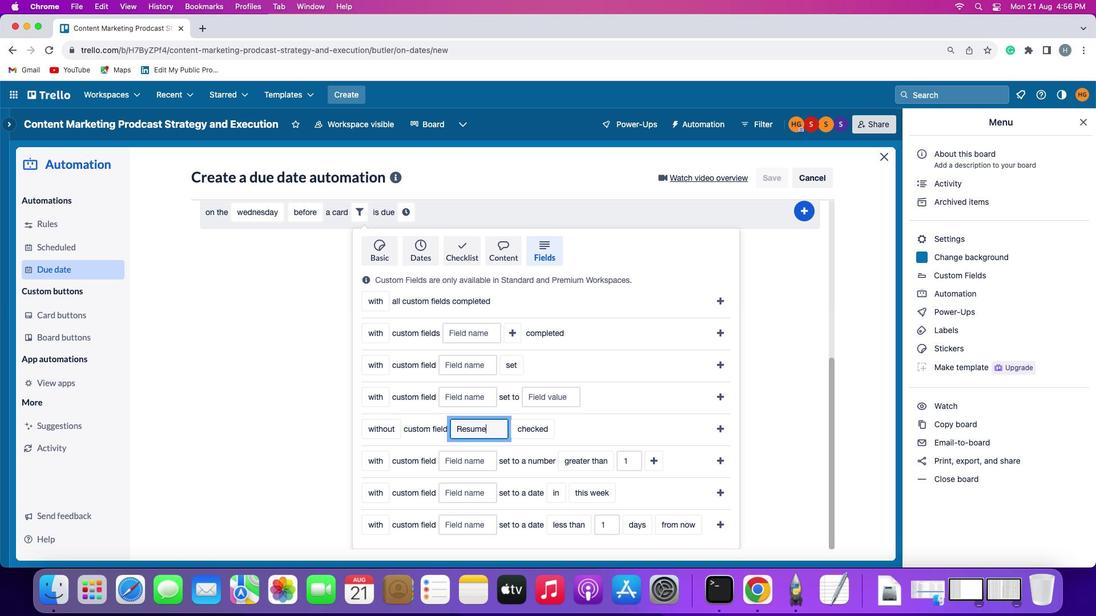 
Action: Mouse moved to (518, 428)
Screenshot: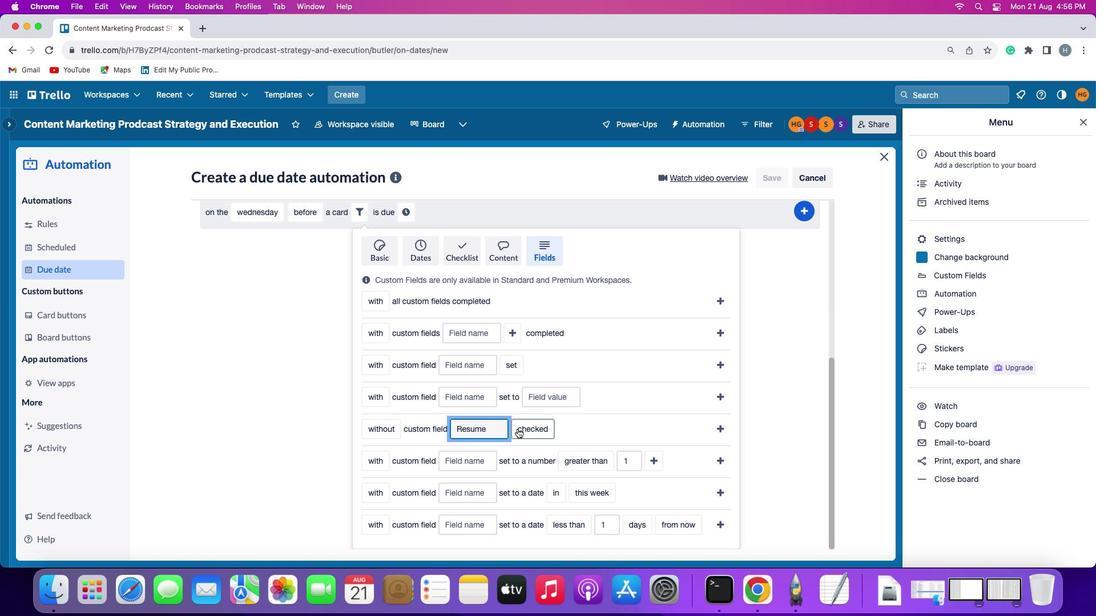 
Action: Mouse pressed left at (518, 428)
Screenshot: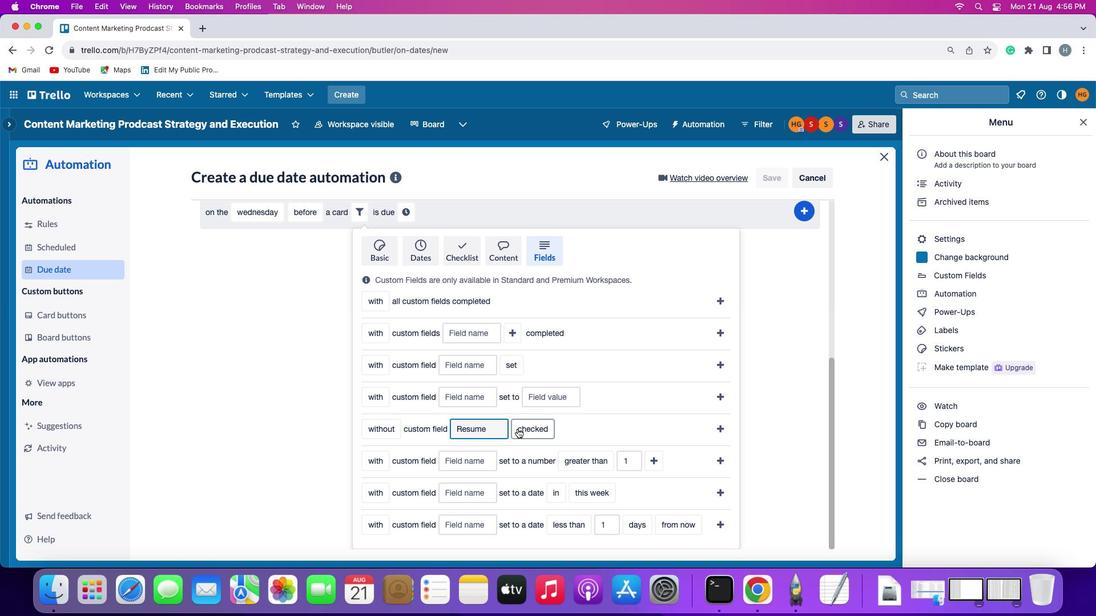 
Action: Mouse moved to (531, 472)
Screenshot: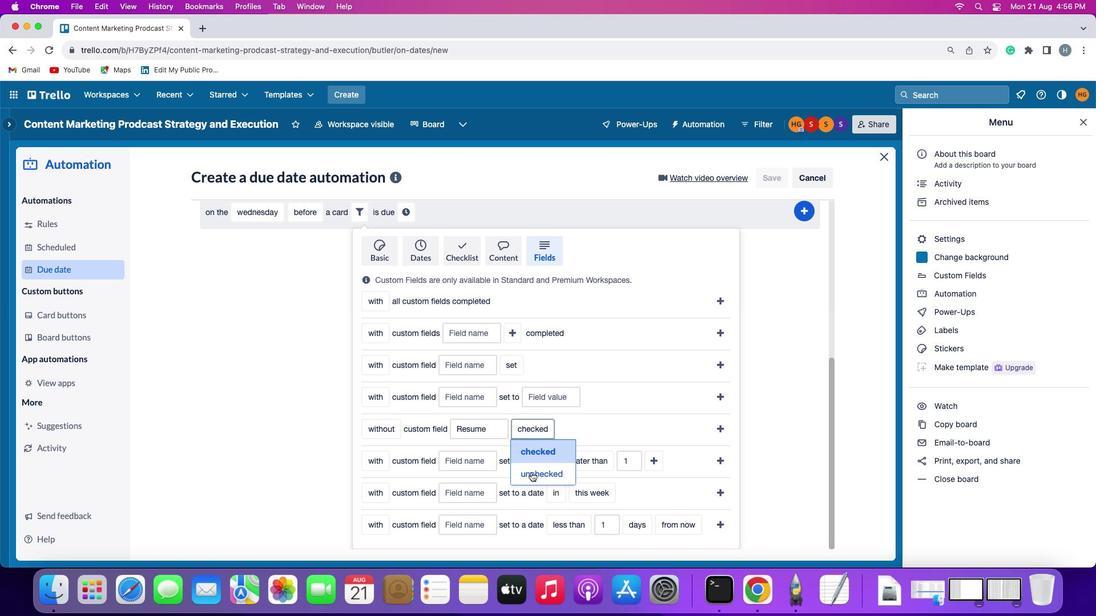 
Action: Mouse pressed left at (531, 472)
Screenshot: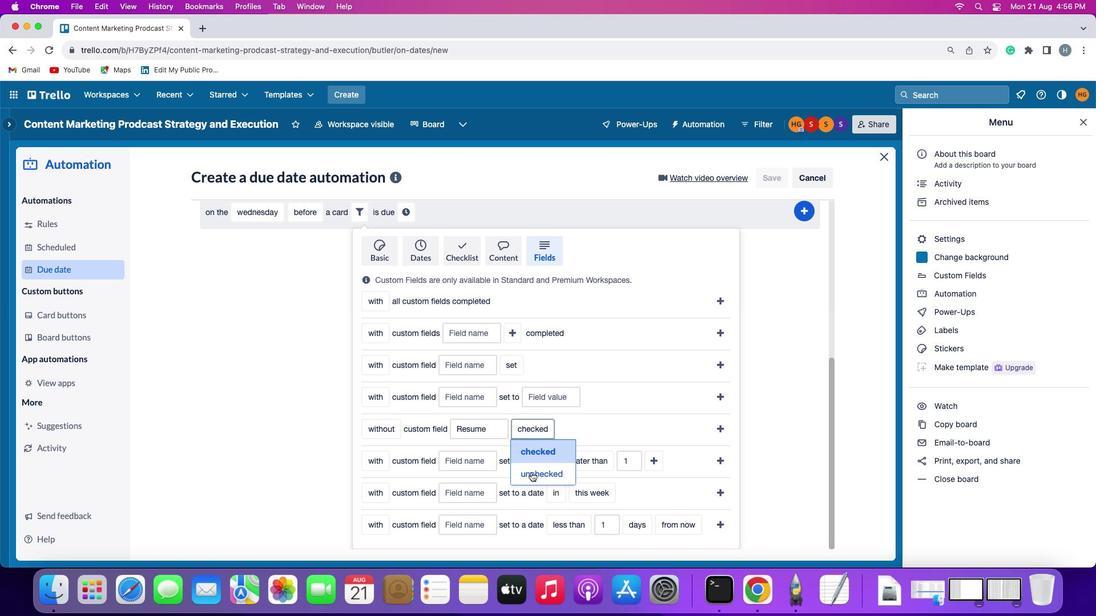 
Action: Mouse moved to (721, 422)
Screenshot: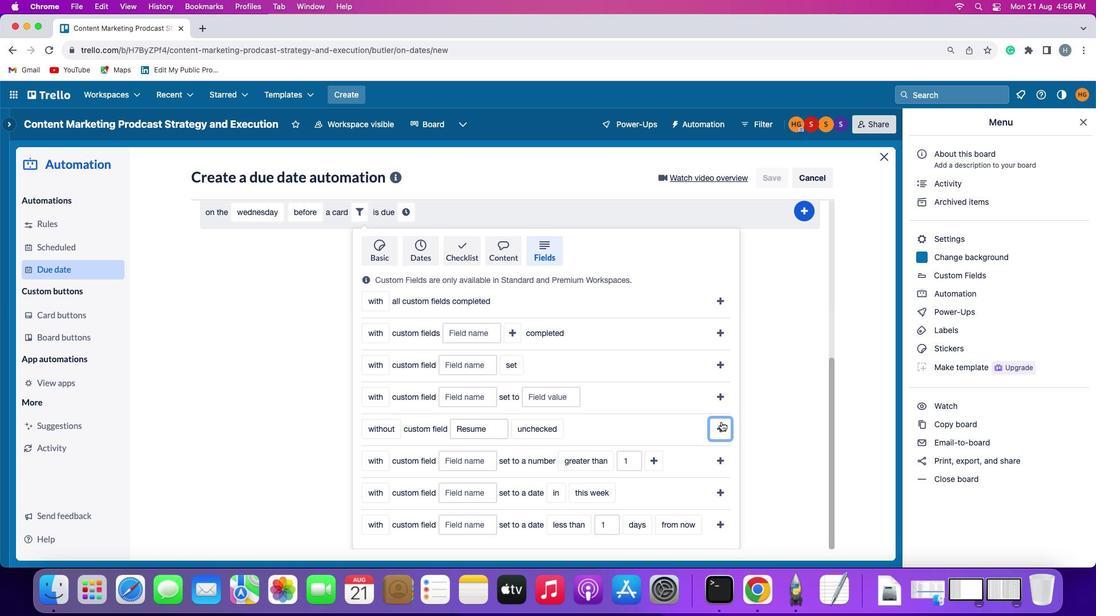 
Action: Mouse pressed left at (721, 422)
Screenshot: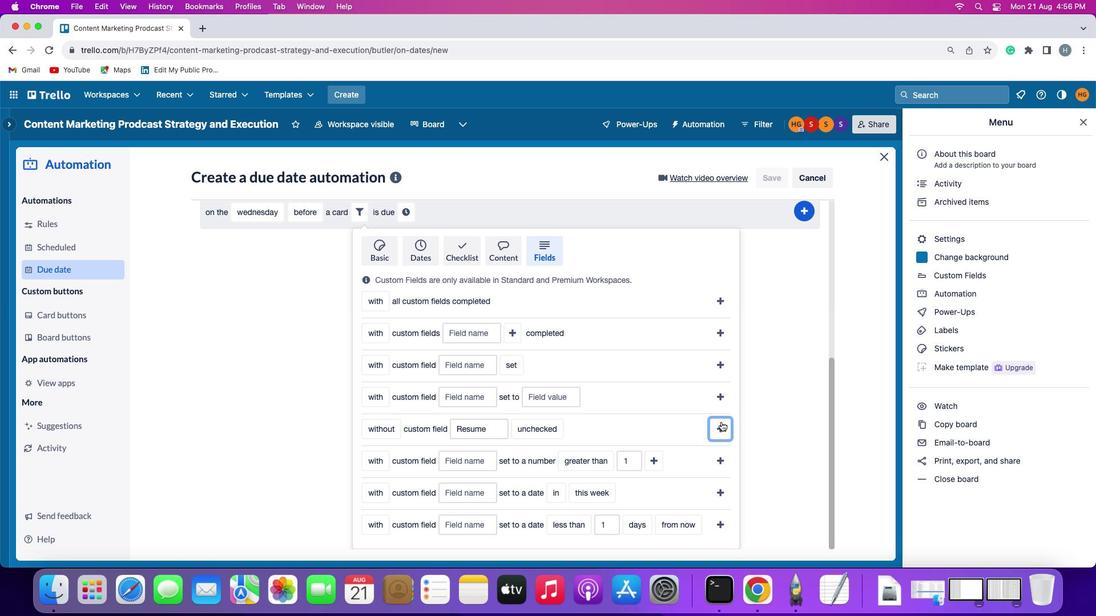
Action: Mouse moved to (591, 493)
Screenshot: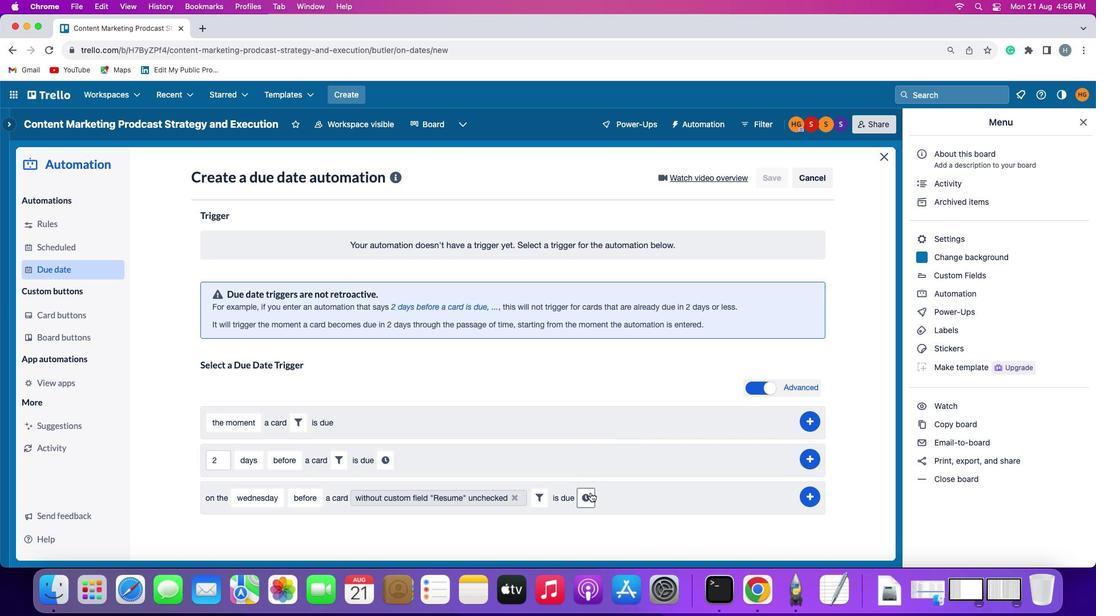 
Action: Mouse pressed left at (591, 493)
Screenshot: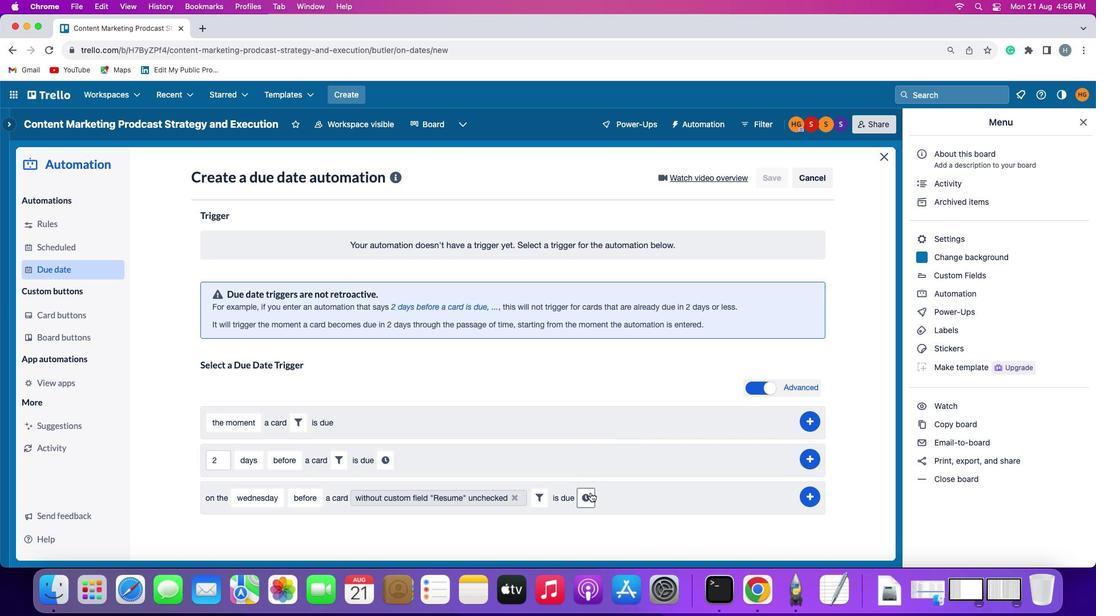 
Action: Mouse moved to (618, 497)
Screenshot: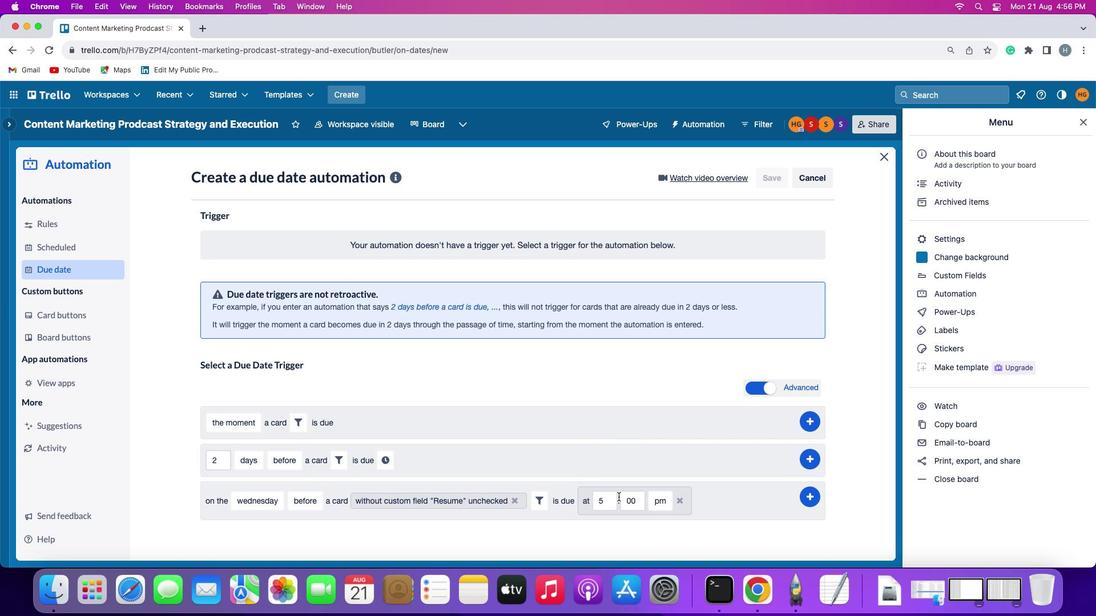
Action: Mouse pressed left at (618, 497)
Screenshot: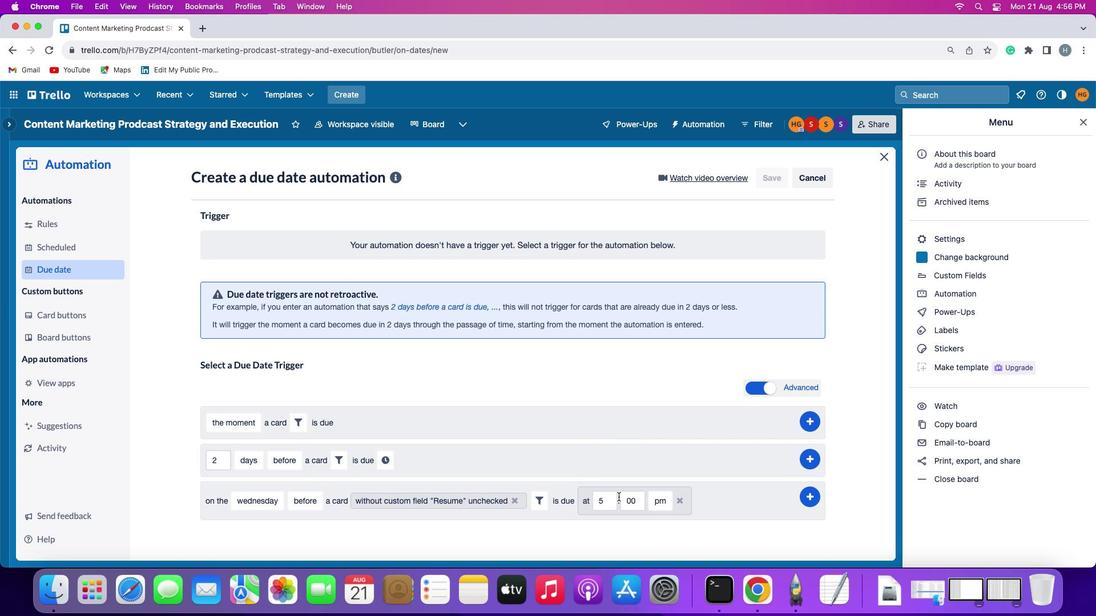 
Action: Mouse moved to (610, 501)
Screenshot: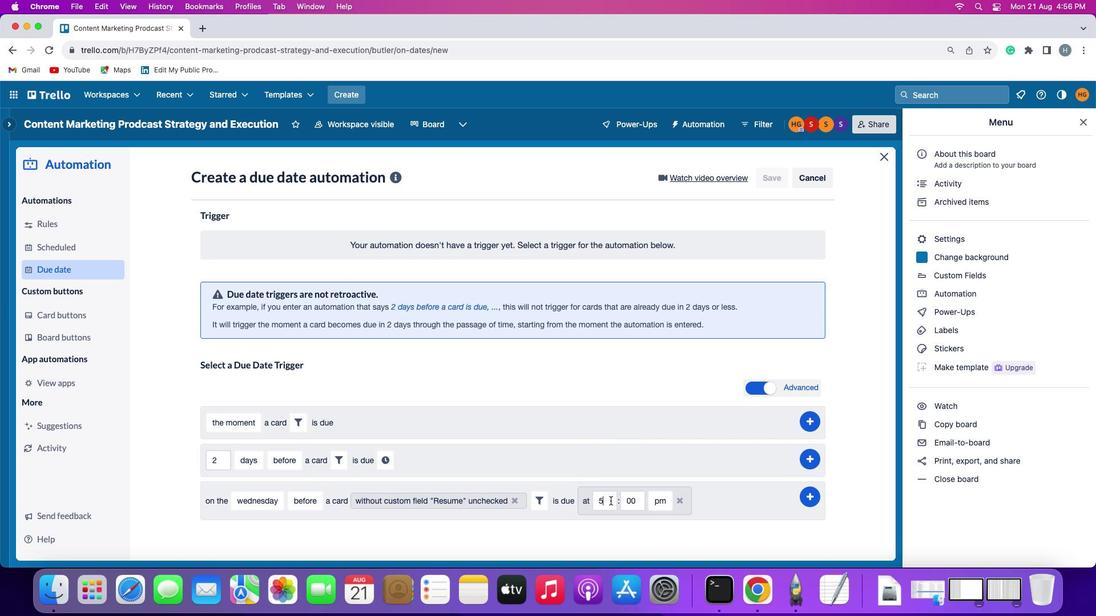 
Action: Mouse pressed left at (610, 501)
Screenshot: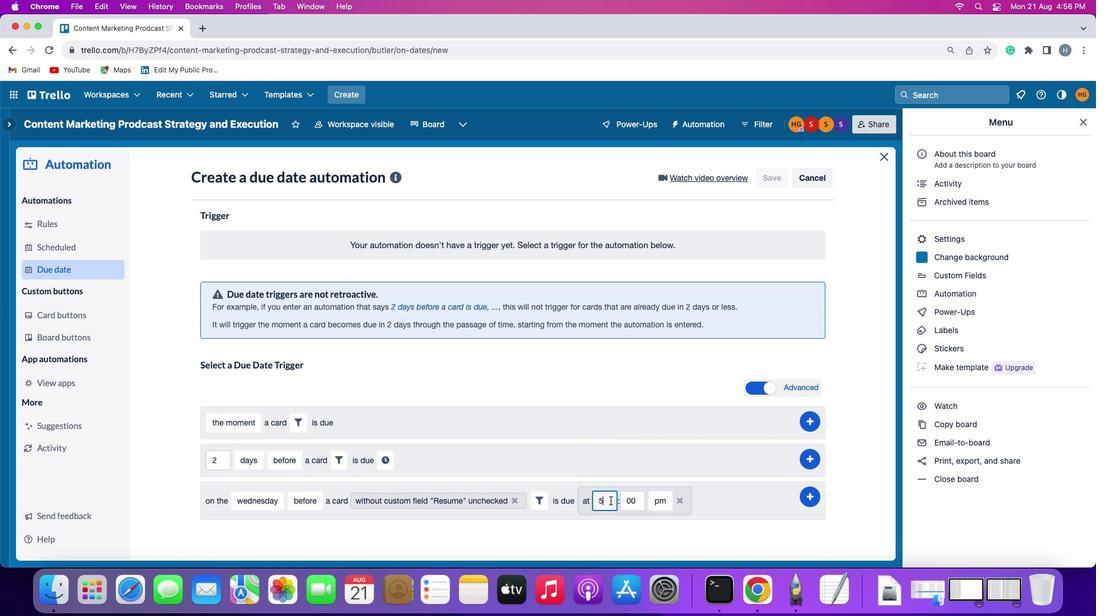 
Action: Mouse moved to (610, 501)
Screenshot: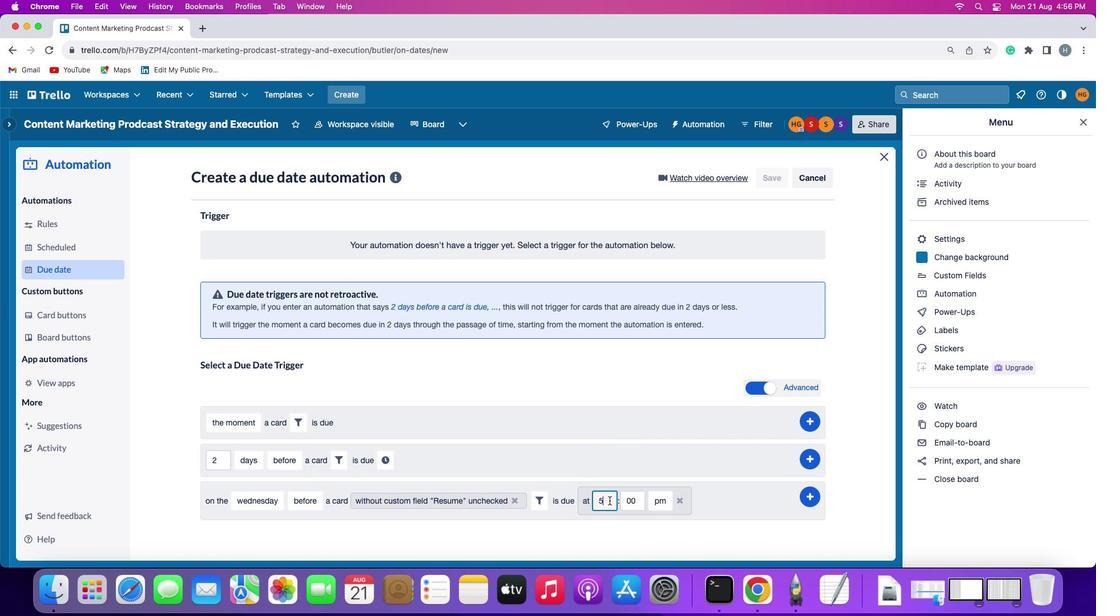 
Action: Key pressed Key.backspace
Screenshot: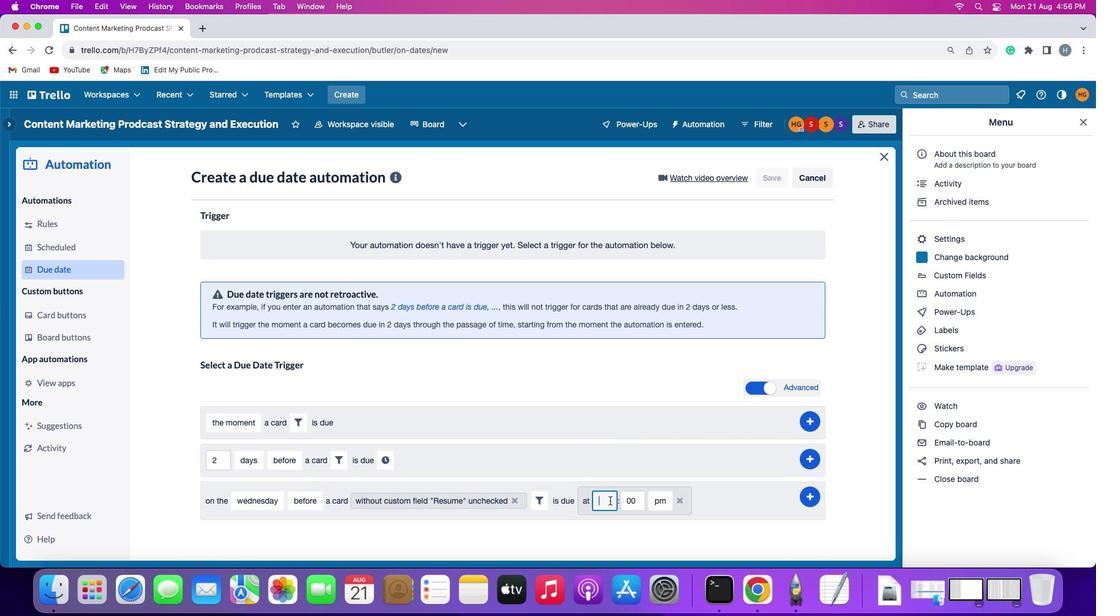 
Action: Mouse moved to (617, 498)
Screenshot: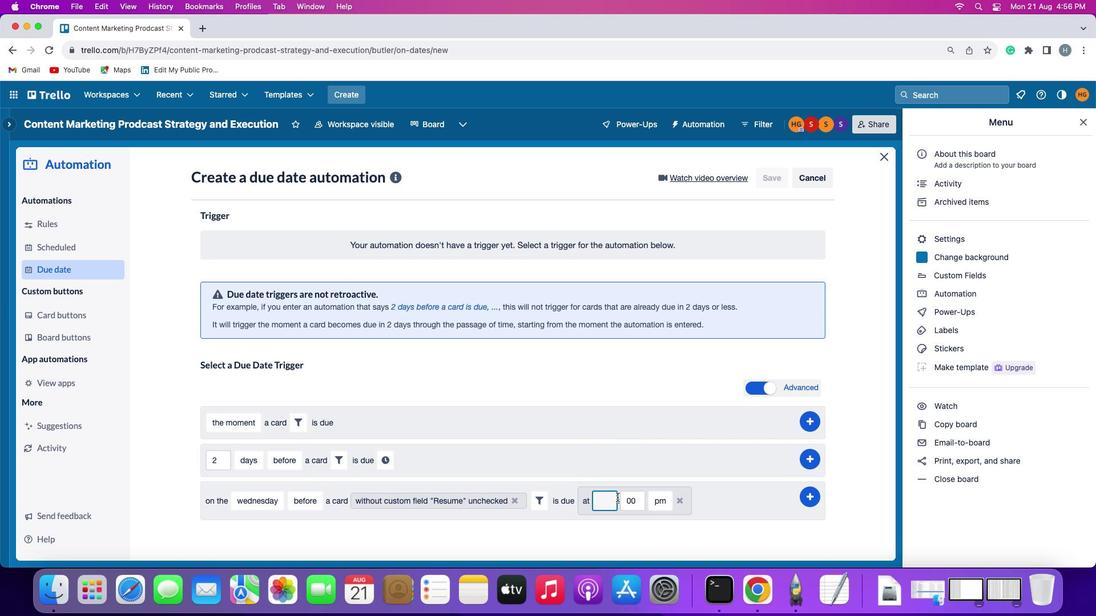 
Action: Key pressed '1''1'
Screenshot: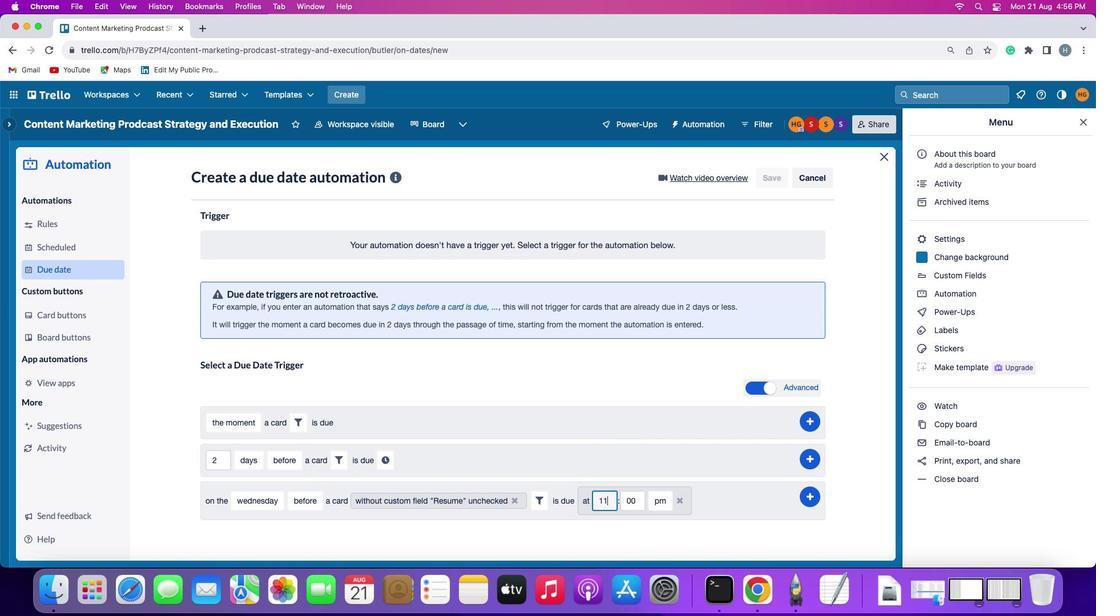 
Action: Mouse moved to (643, 496)
Screenshot: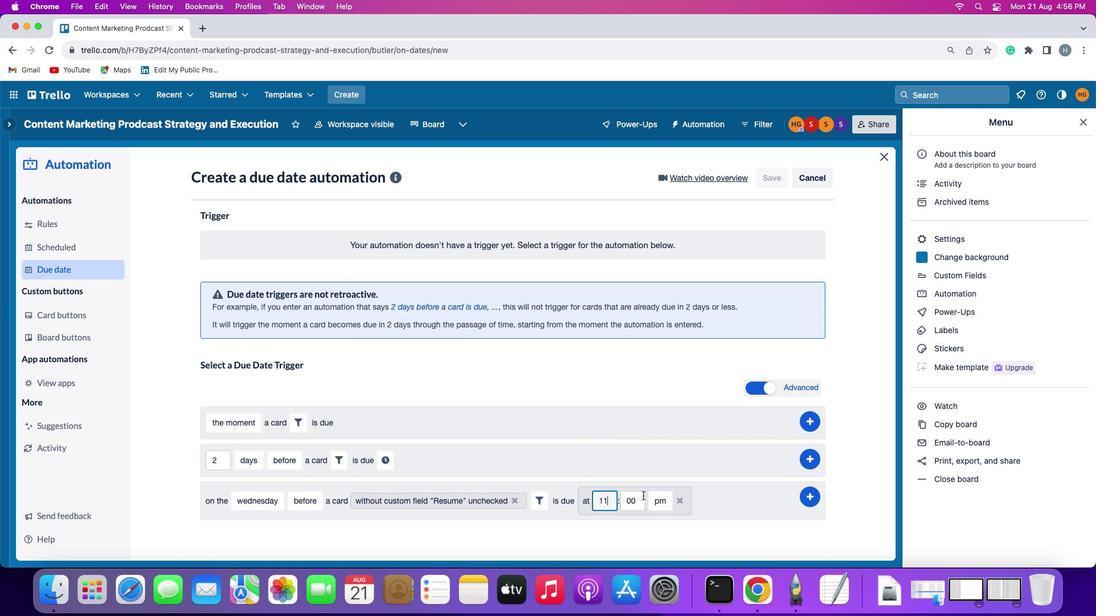 
Action: Mouse pressed left at (643, 496)
Screenshot: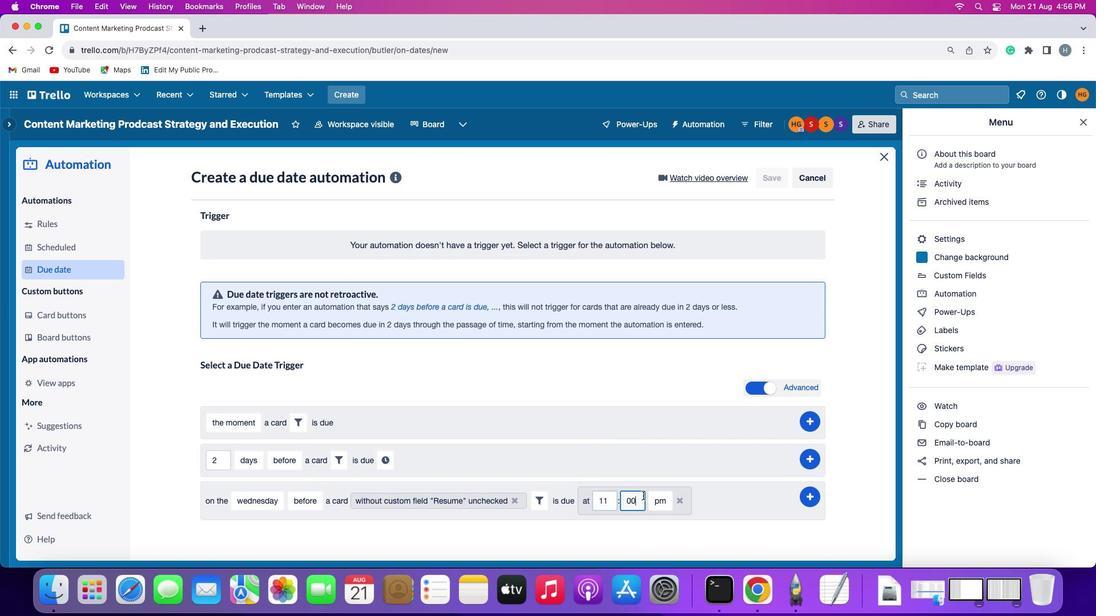 
Action: Mouse moved to (643, 496)
Screenshot: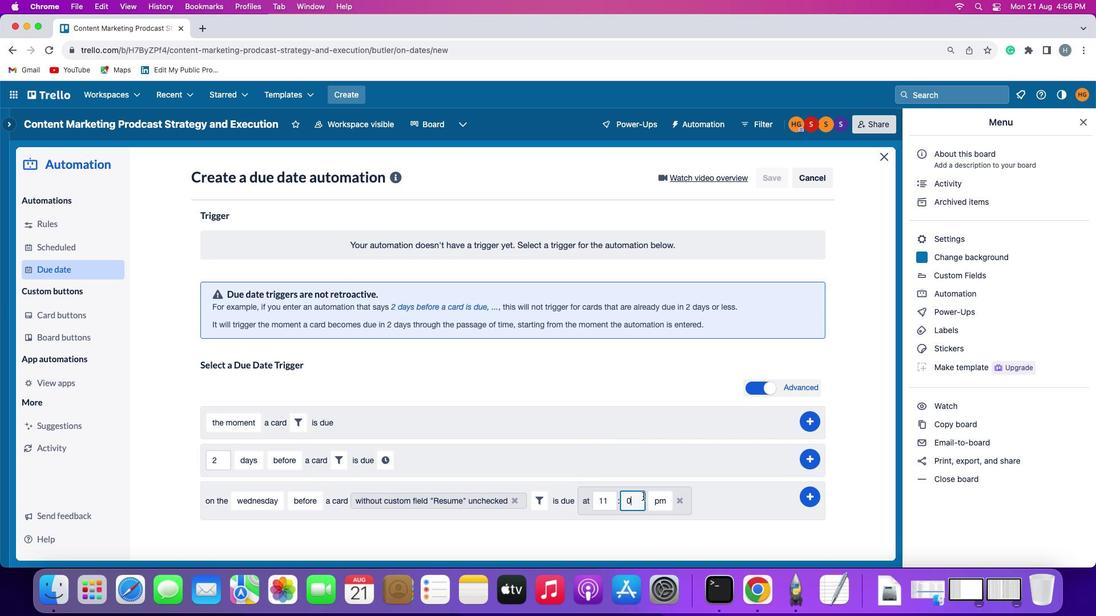 
Action: Key pressed Key.backspace
Screenshot: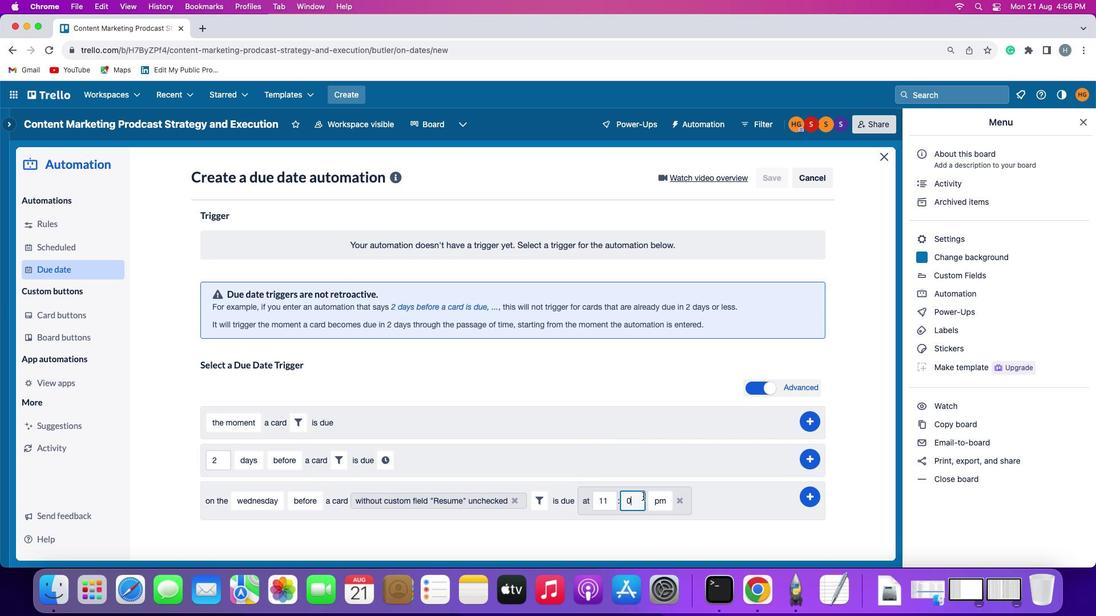 
Action: Mouse moved to (643, 496)
Screenshot: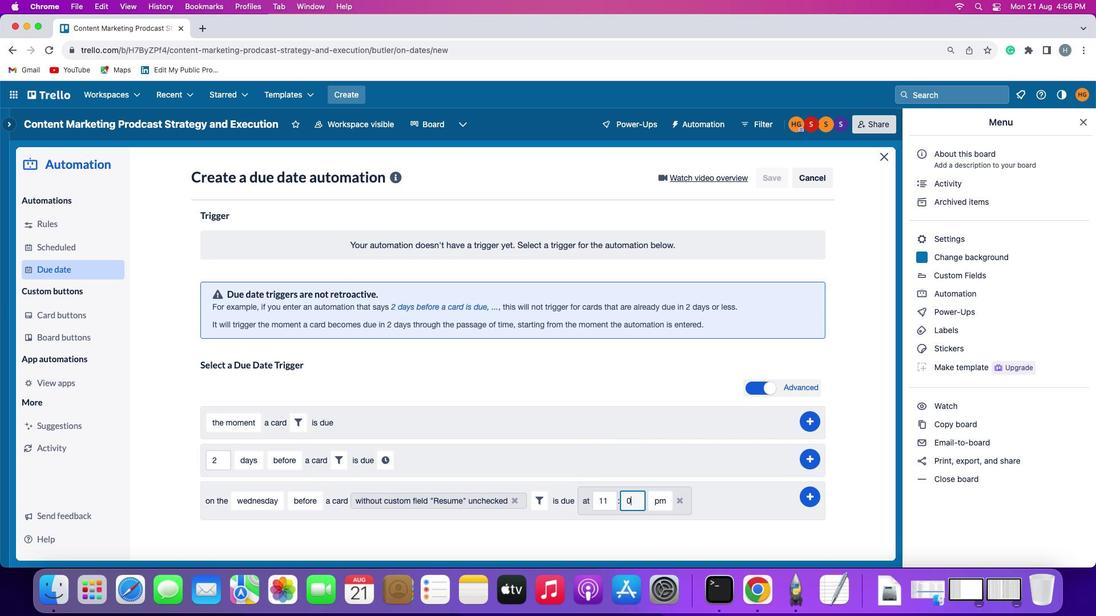 
Action: Key pressed Key.backspace
Screenshot: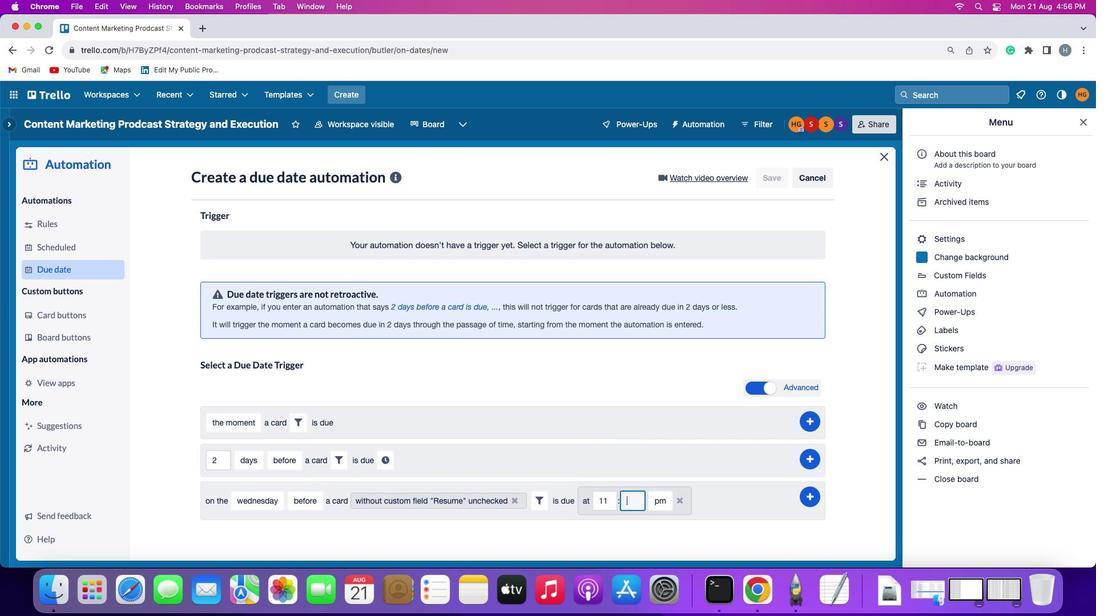 
Action: Mouse moved to (642, 498)
Screenshot: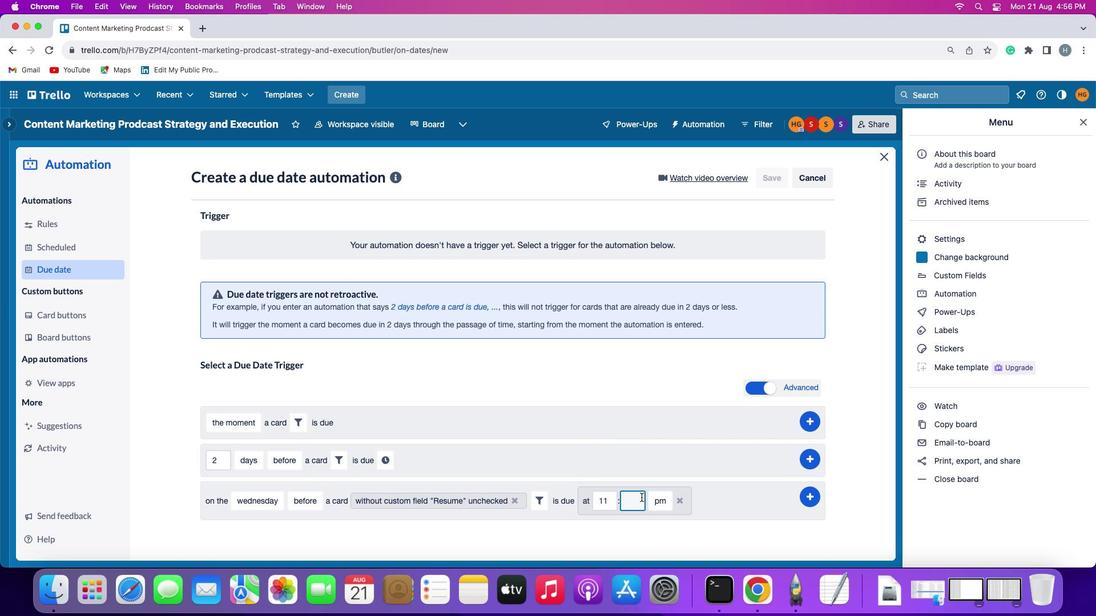
Action: Key pressed '0'
Screenshot: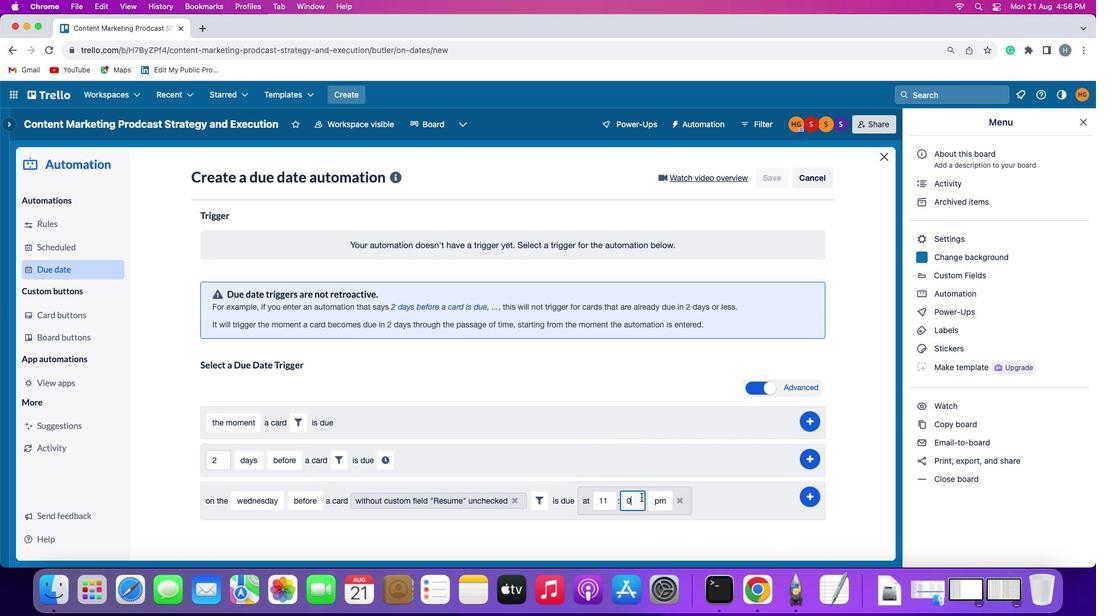 
Action: Mouse moved to (641, 498)
Screenshot: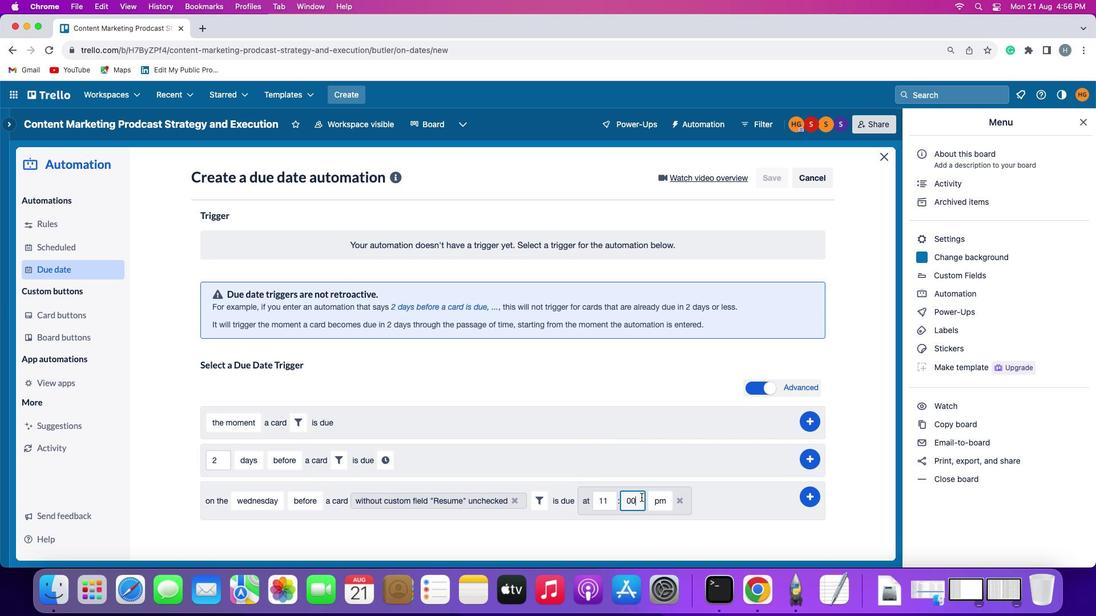 
Action: Key pressed '0'
Screenshot: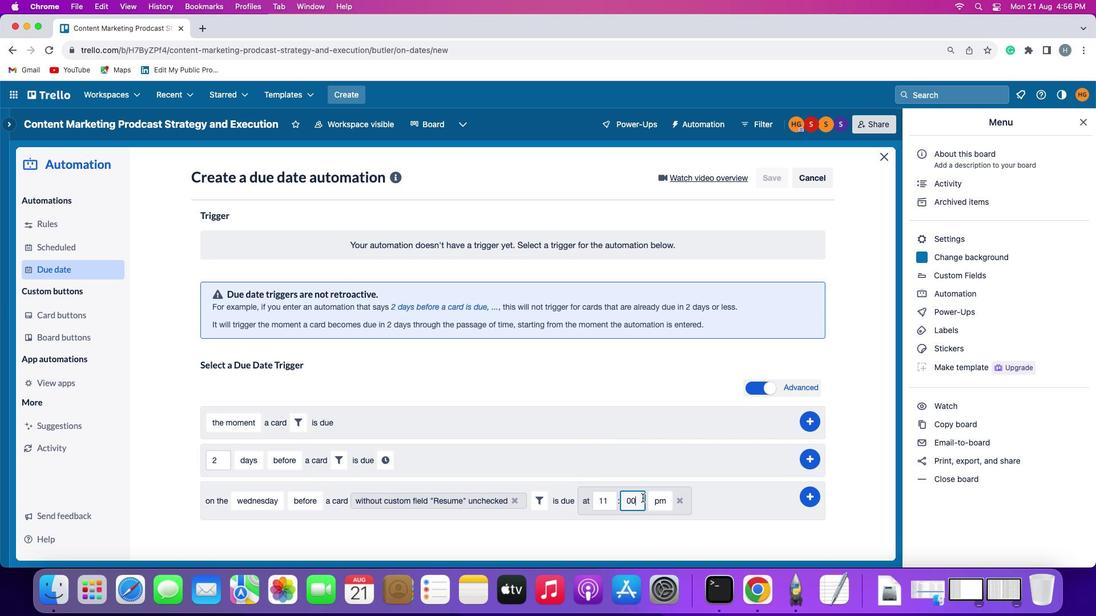 
Action: Mouse moved to (657, 499)
Screenshot: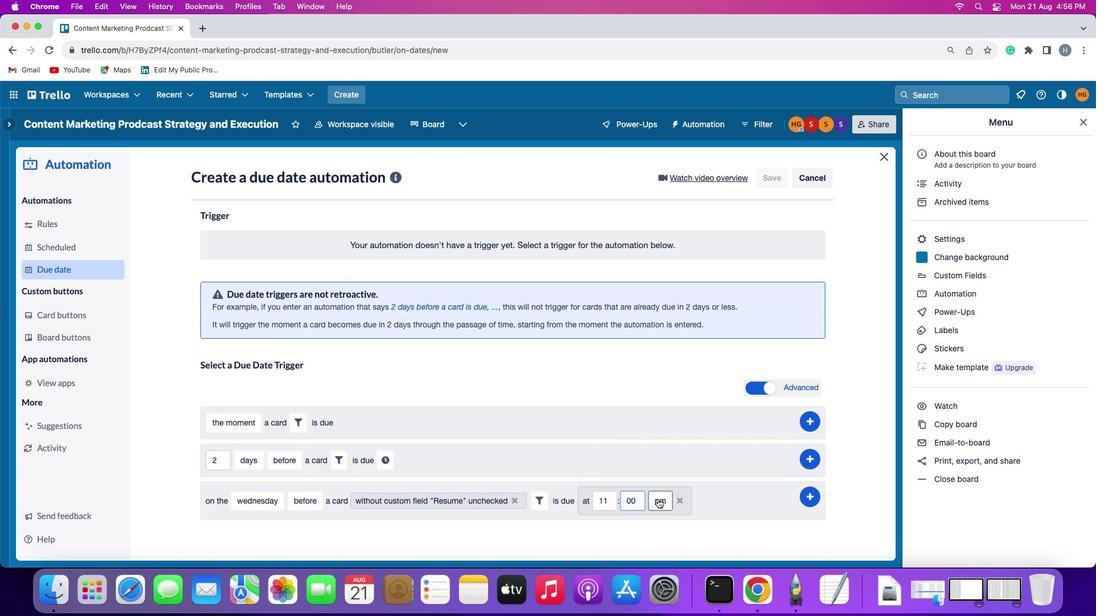 
Action: Mouse pressed left at (657, 499)
Screenshot: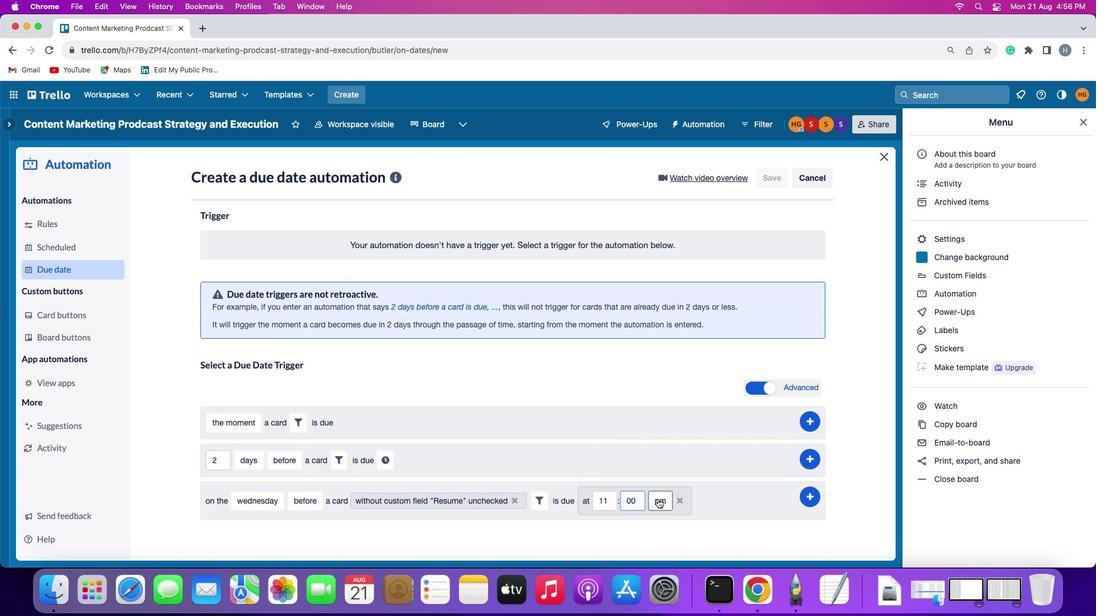 
Action: Mouse moved to (663, 514)
Screenshot: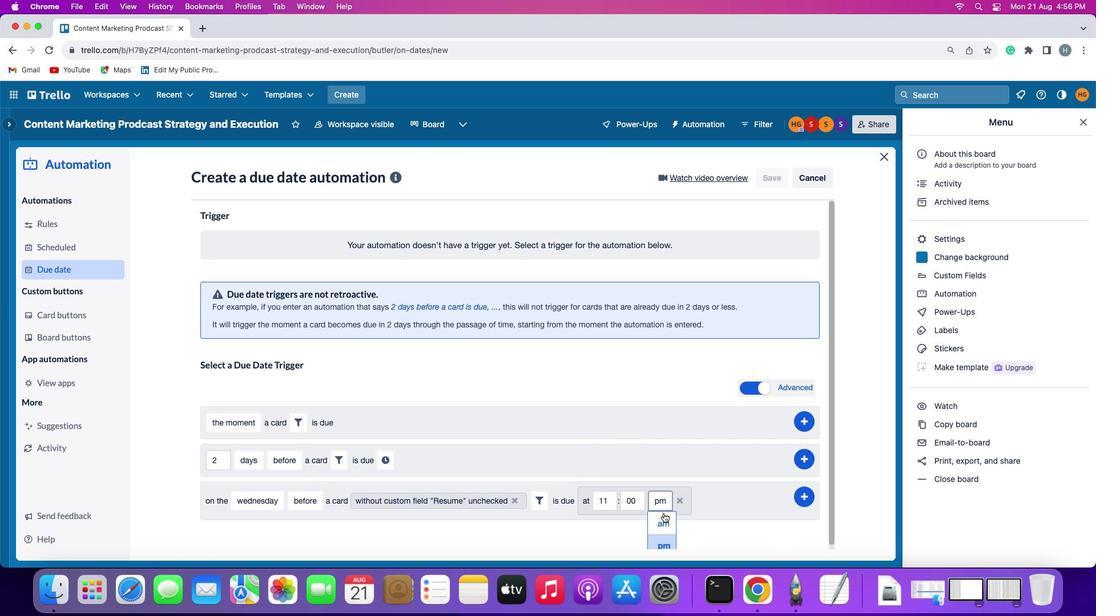 
Action: Mouse pressed left at (663, 514)
Screenshot: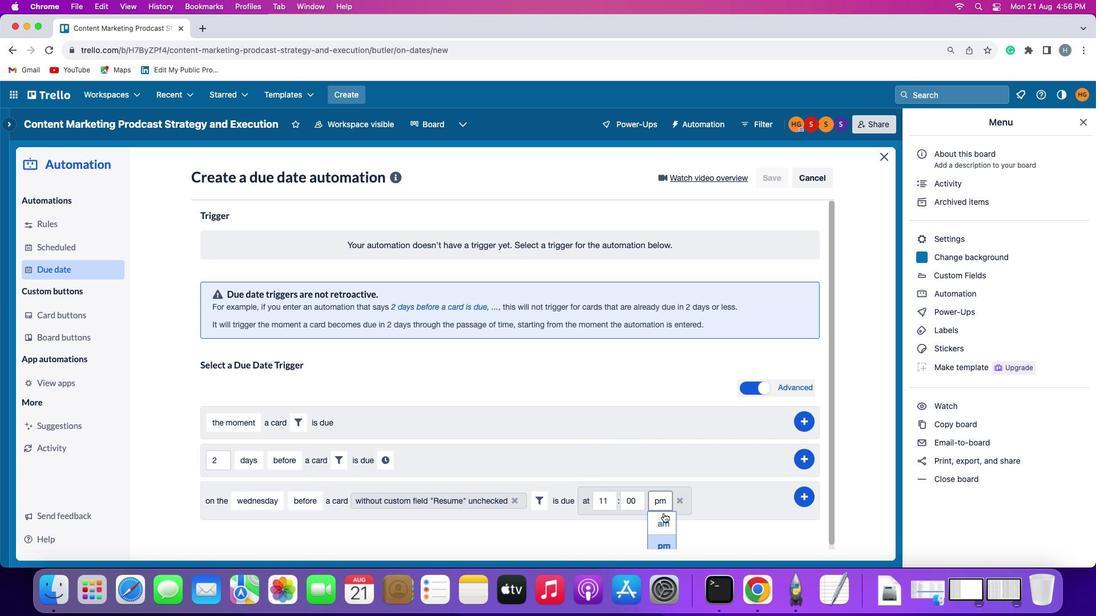 
Action: Mouse moved to (809, 493)
Screenshot: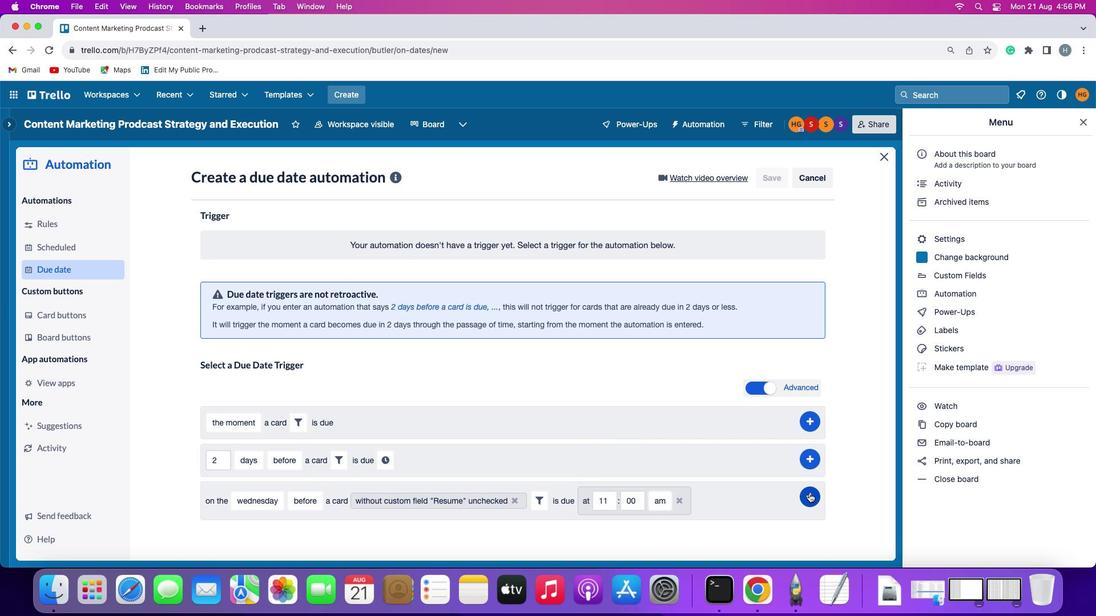 
Action: Mouse pressed left at (809, 493)
Screenshot: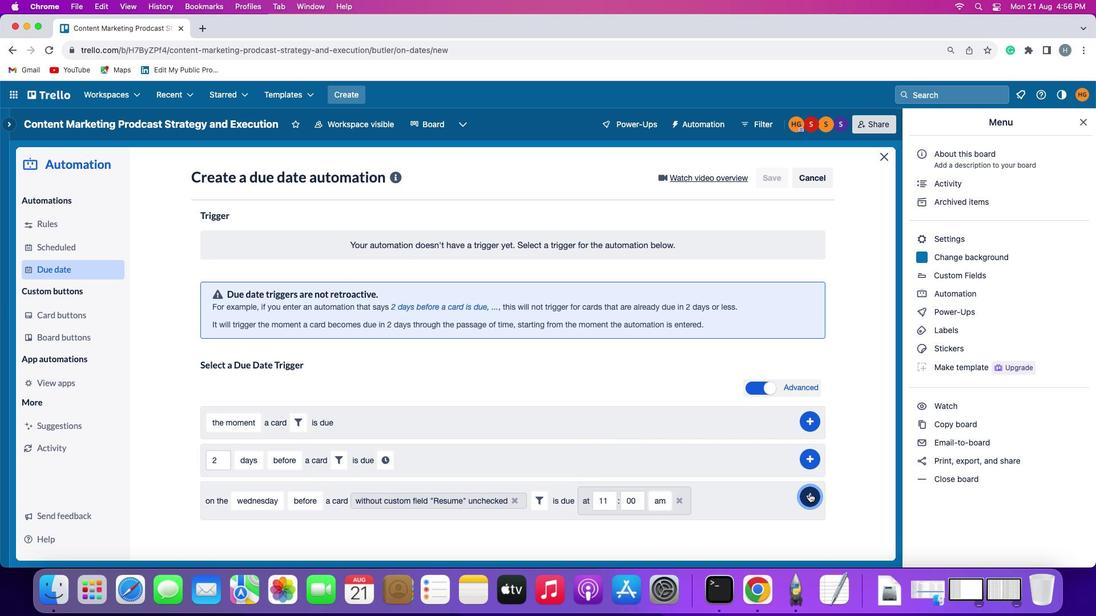 
Action: Mouse moved to (851, 420)
Screenshot: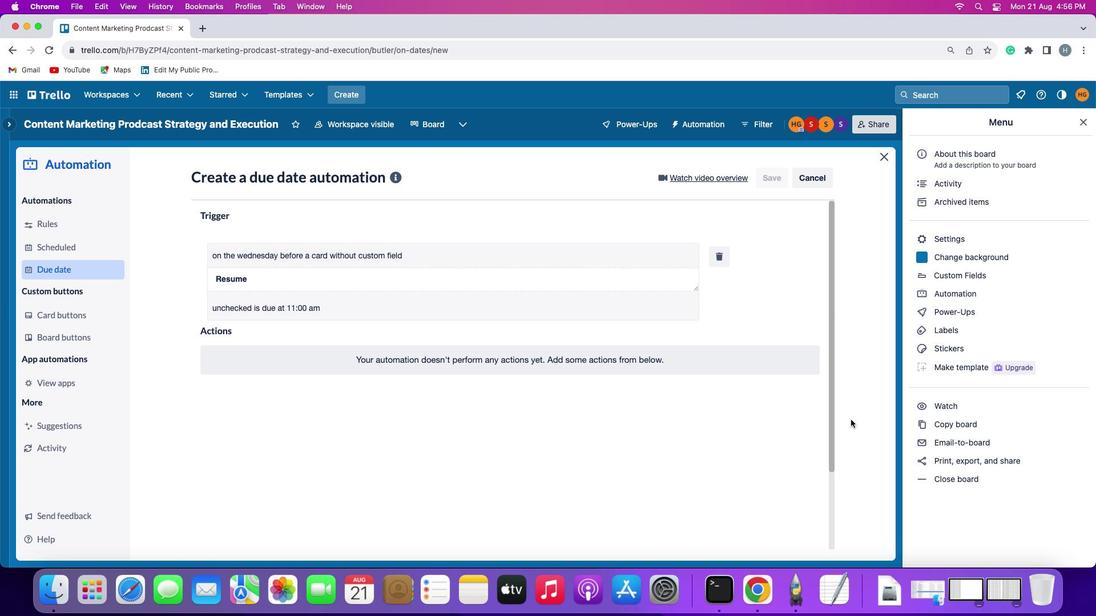 
